 Task: Find connections with filter location Varaždin with filter topic #staysafewith filter profile language English with filter current company Dr. Reddy's Laboratories with filter school Dr.N.G.P. Arts and Science College with filter industry Wholesale Drugs and Sundries with filter service category Financial Accounting with filter keywords title File Clerk
Action: Mouse moved to (518, 61)
Screenshot: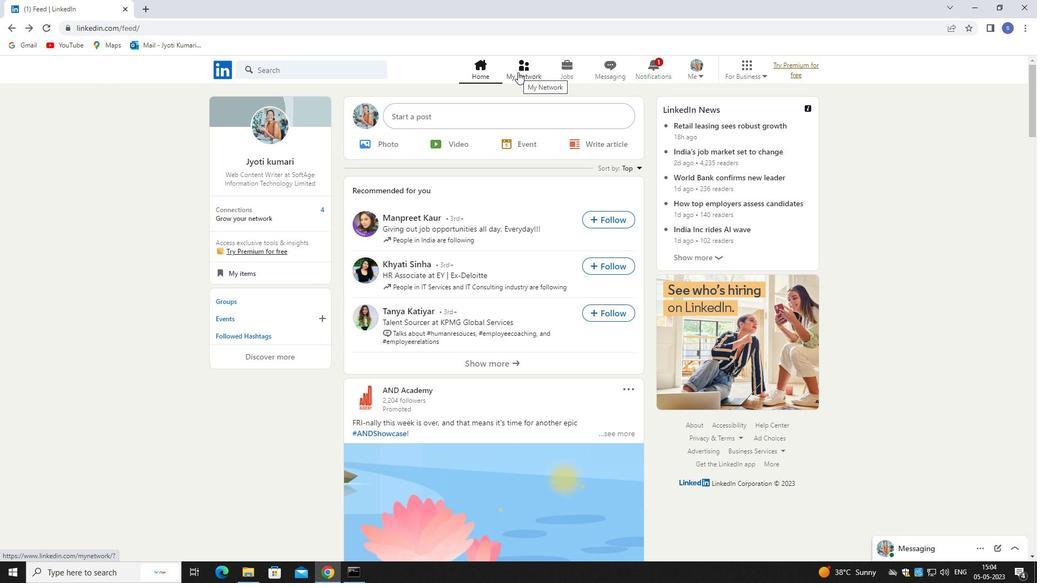 
Action: Mouse pressed left at (518, 61)
Screenshot: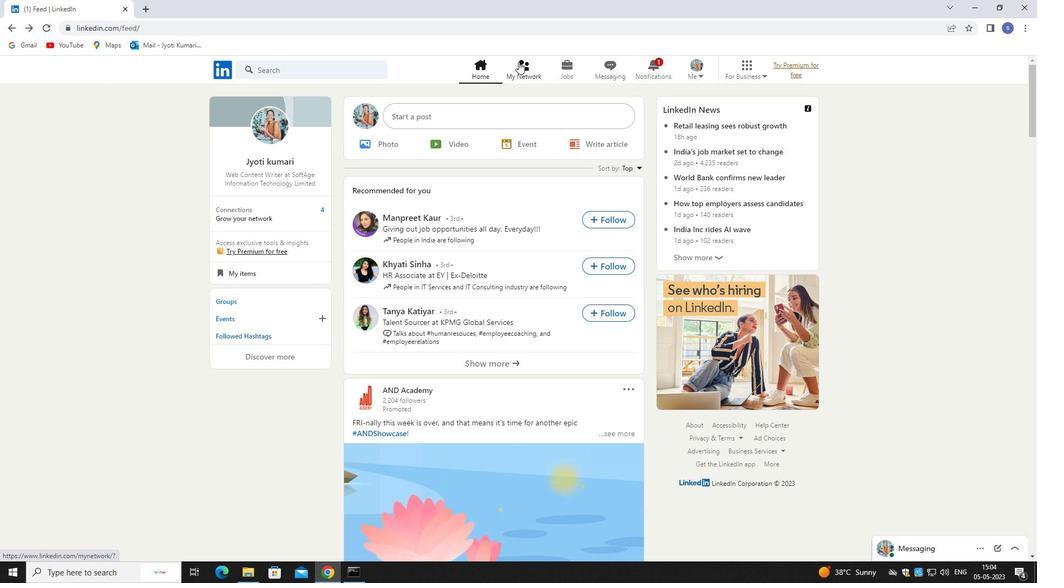 
Action: Mouse pressed left at (518, 61)
Screenshot: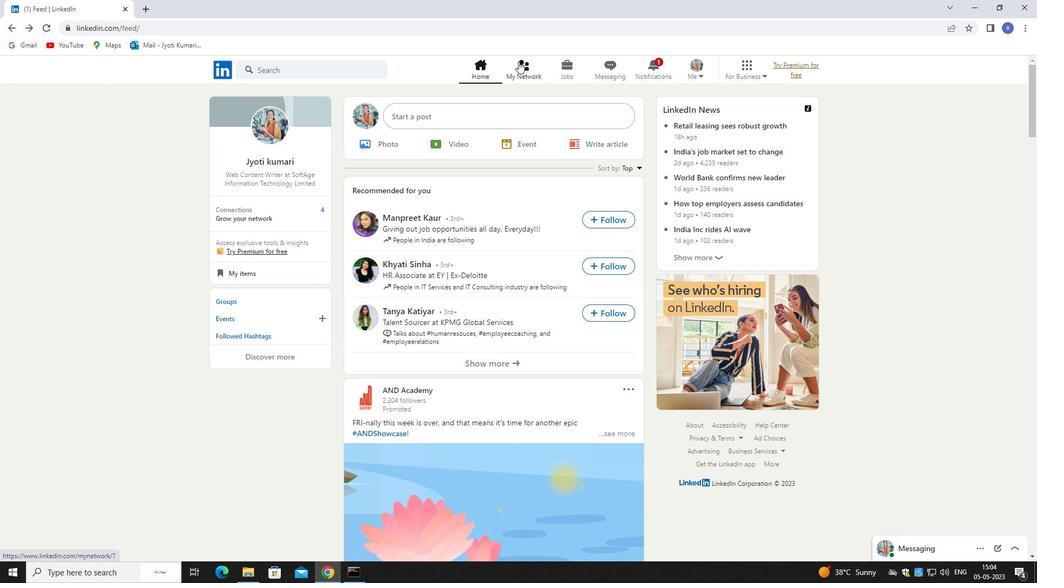 
Action: Mouse moved to (331, 128)
Screenshot: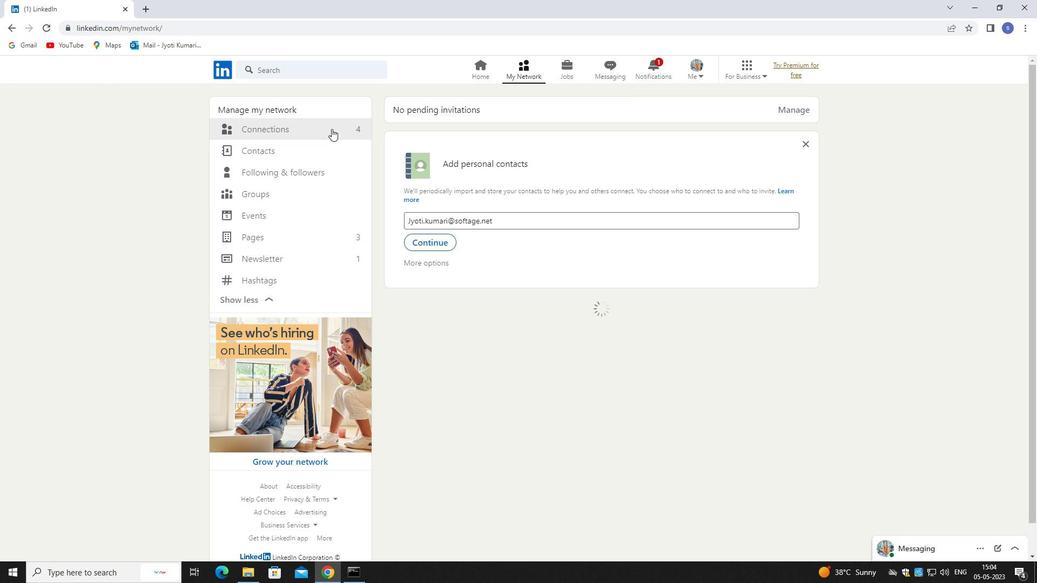 
Action: Mouse pressed left at (331, 128)
Screenshot: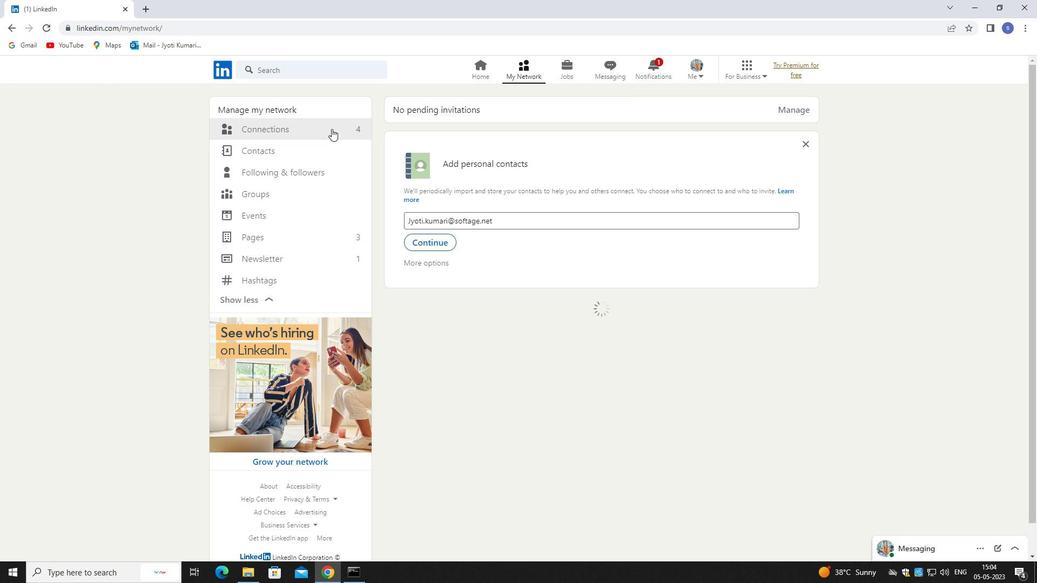 
Action: Mouse moved to (332, 128)
Screenshot: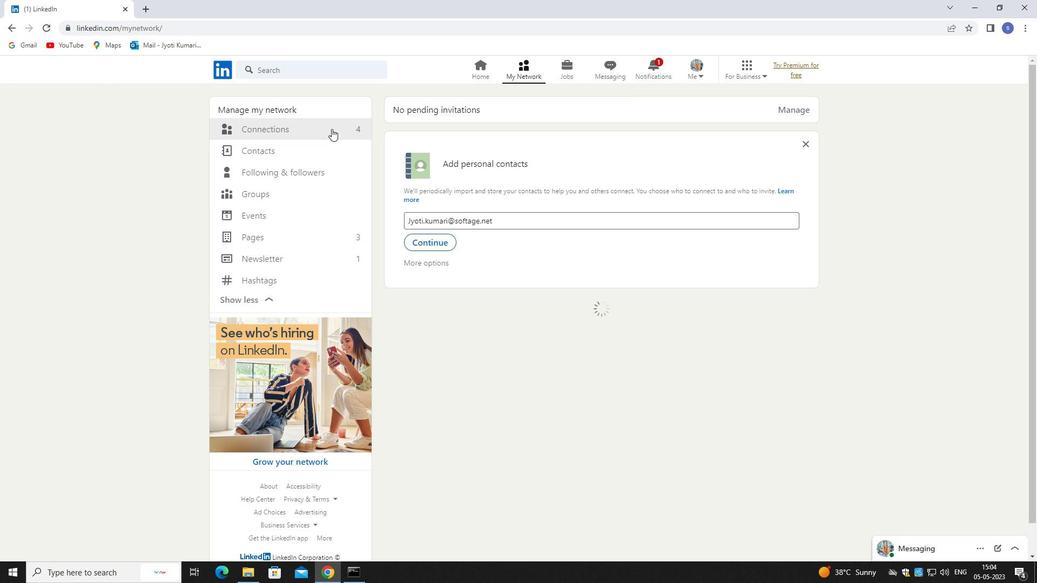 
Action: Mouse pressed left at (332, 128)
Screenshot: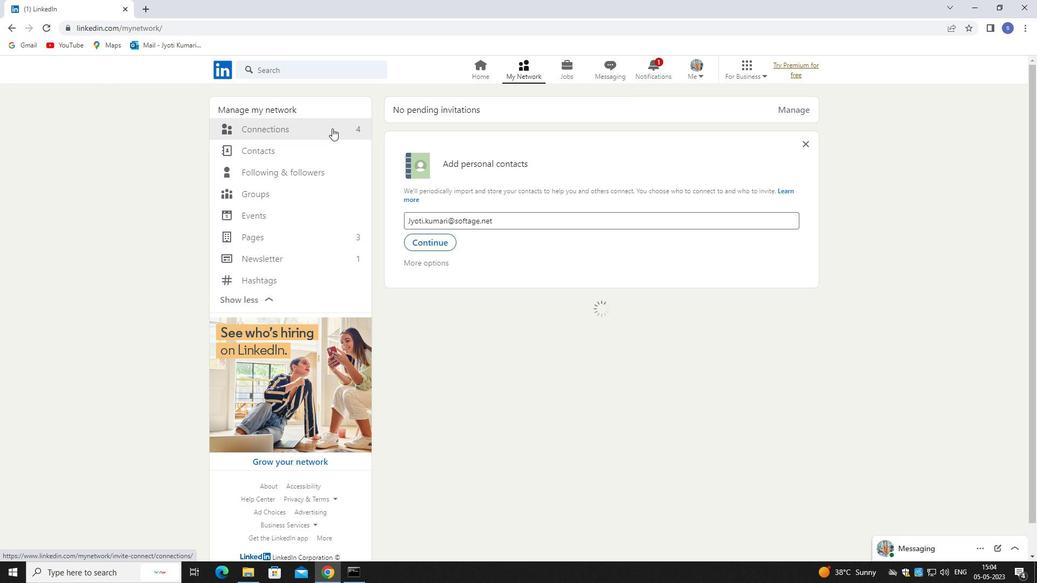 
Action: Mouse moved to (581, 125)
Screenshot: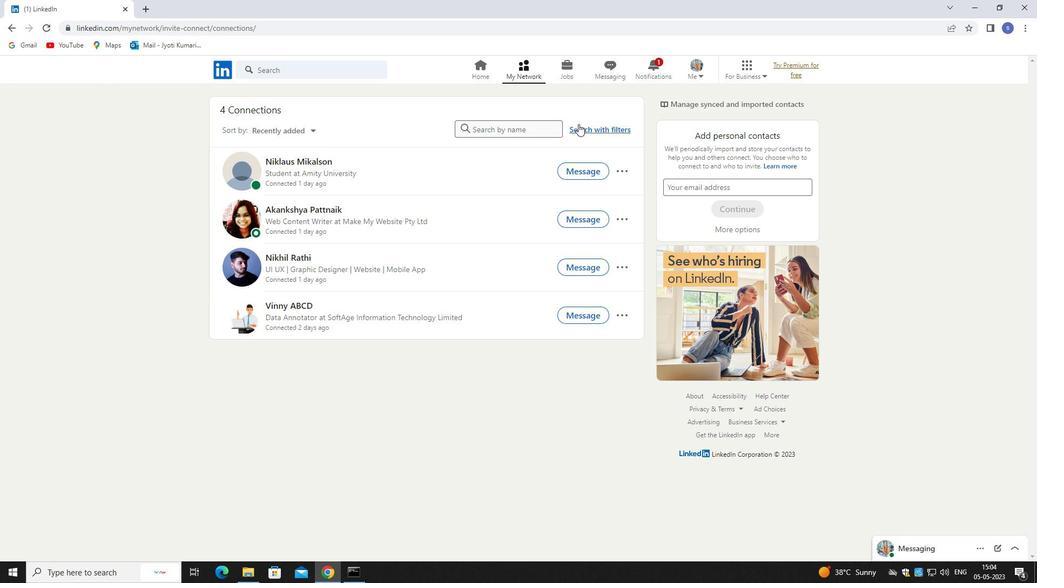 
Action: Mouse pressed left at (581, 125)
Screenshot: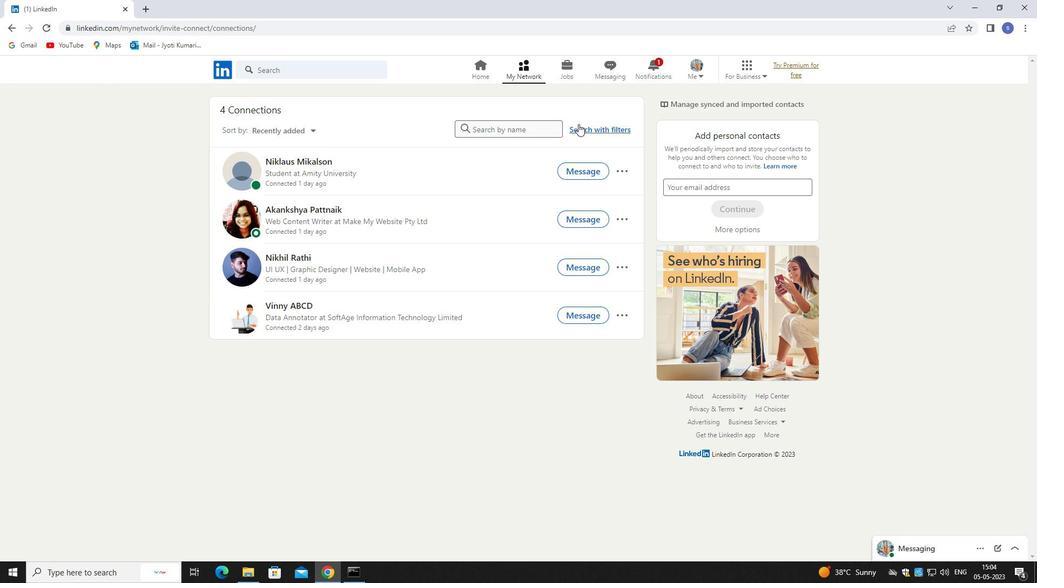 
Action: Mouse moved to (557, 100)
Screenshot: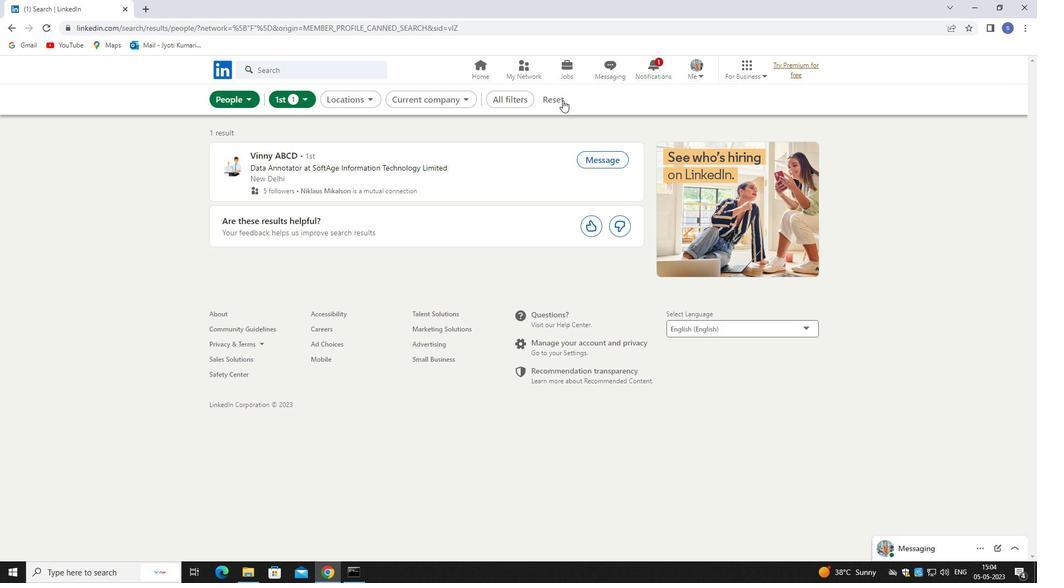 
Action: Mouse pressed left at (557, 100)
Screenshot: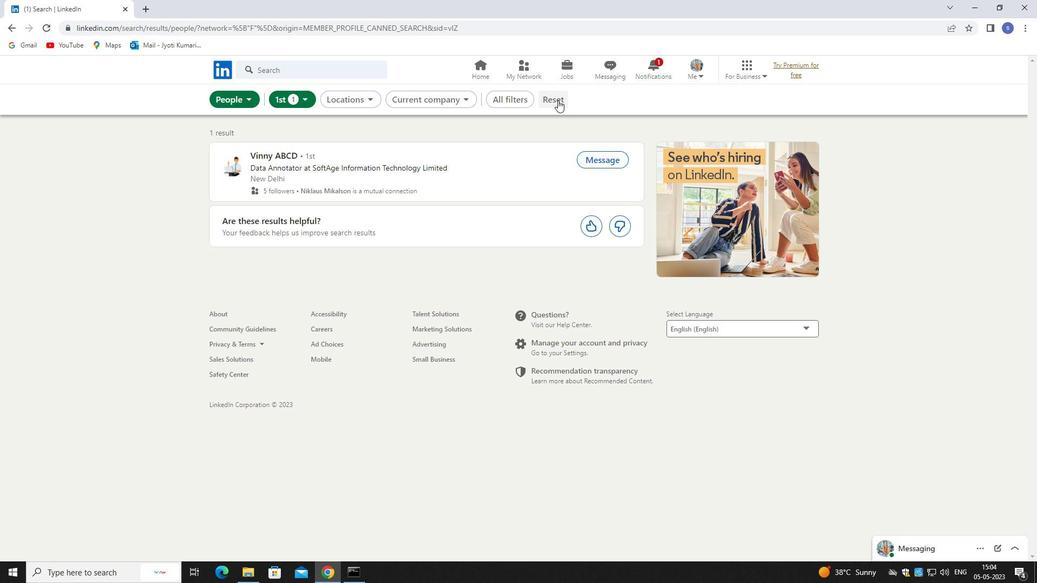 
Action: Mouse moved to (517, 99)
Screenshot: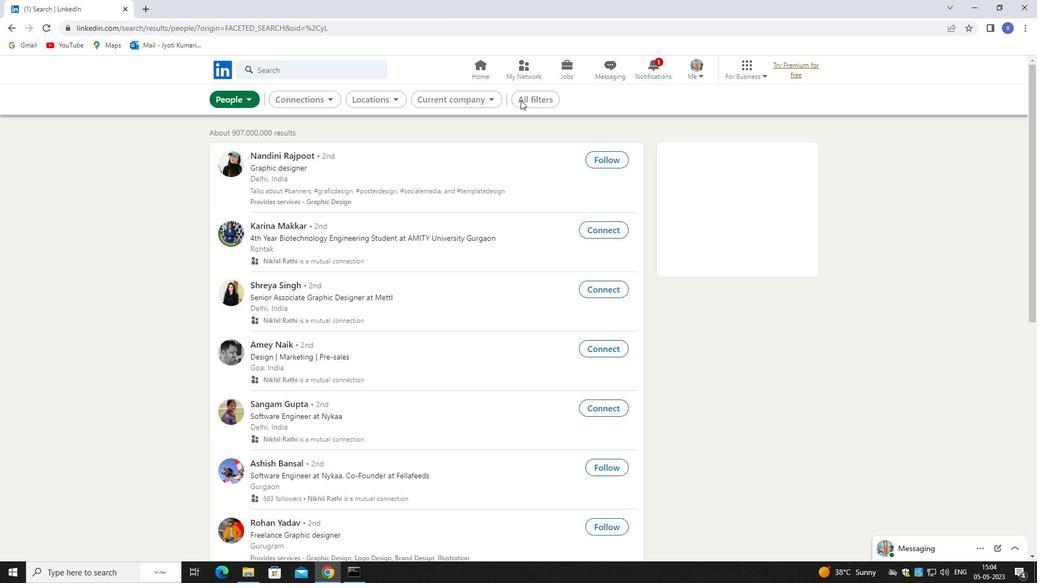 
Action: Mouse pressed left at (517, 99)
Screenshot: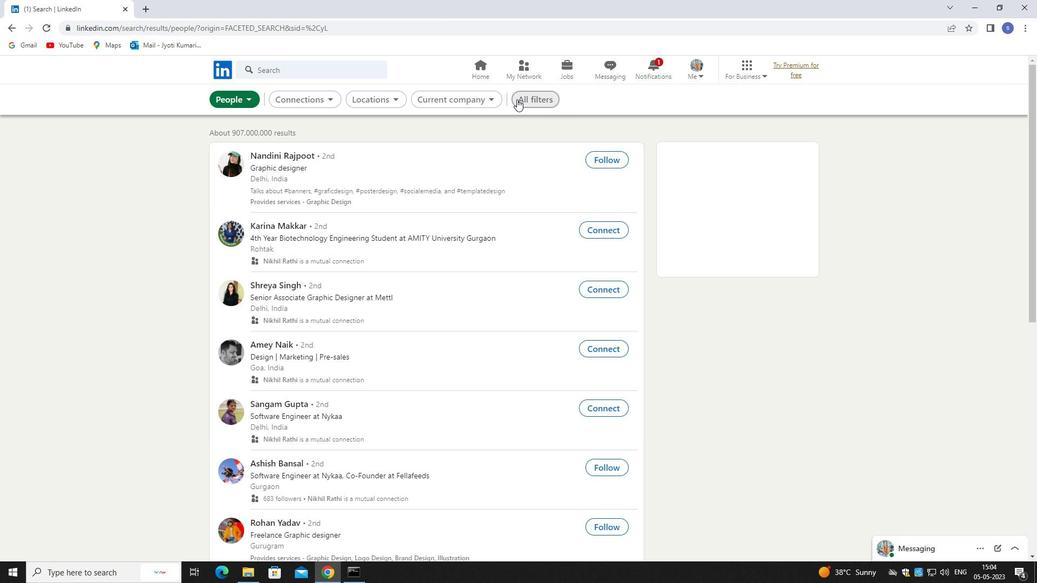 
Action: Mouse moved to (910, 427)
Screenshot: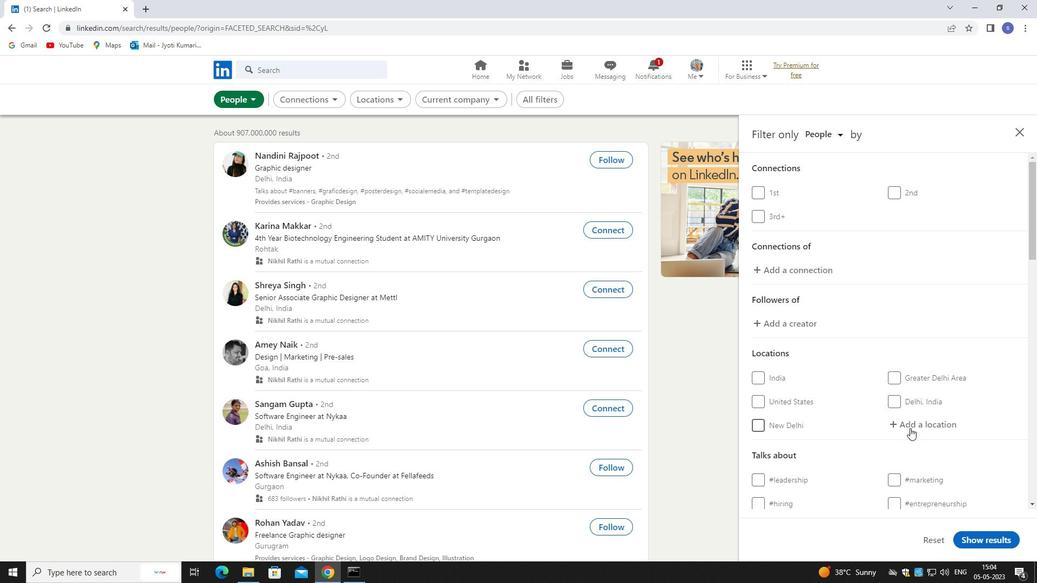 
Action: Mouse pressed left at (910, 427)
Screenshot: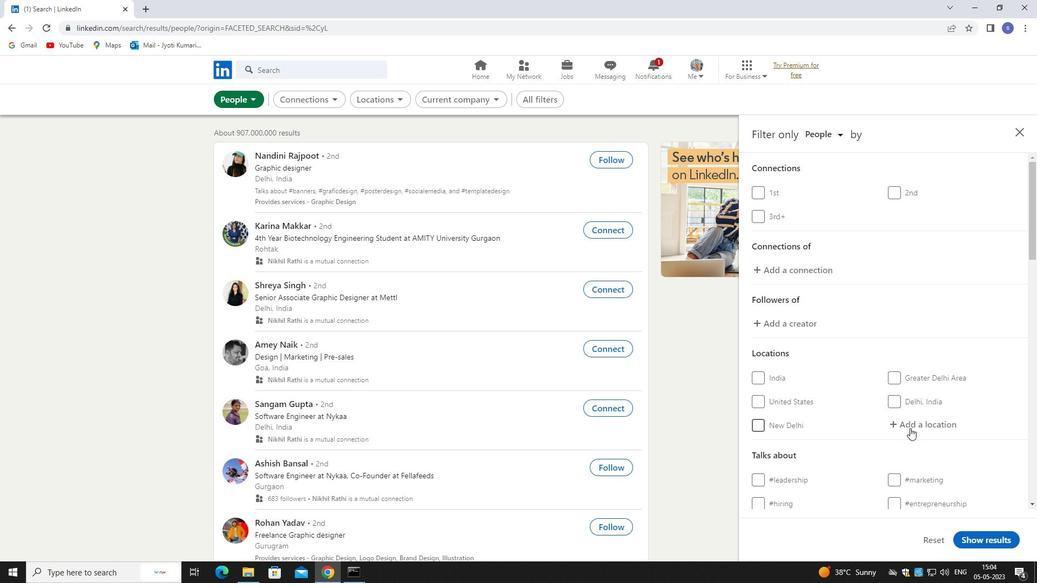 
Action: Mouse moved to (919, 429)
Screenshot: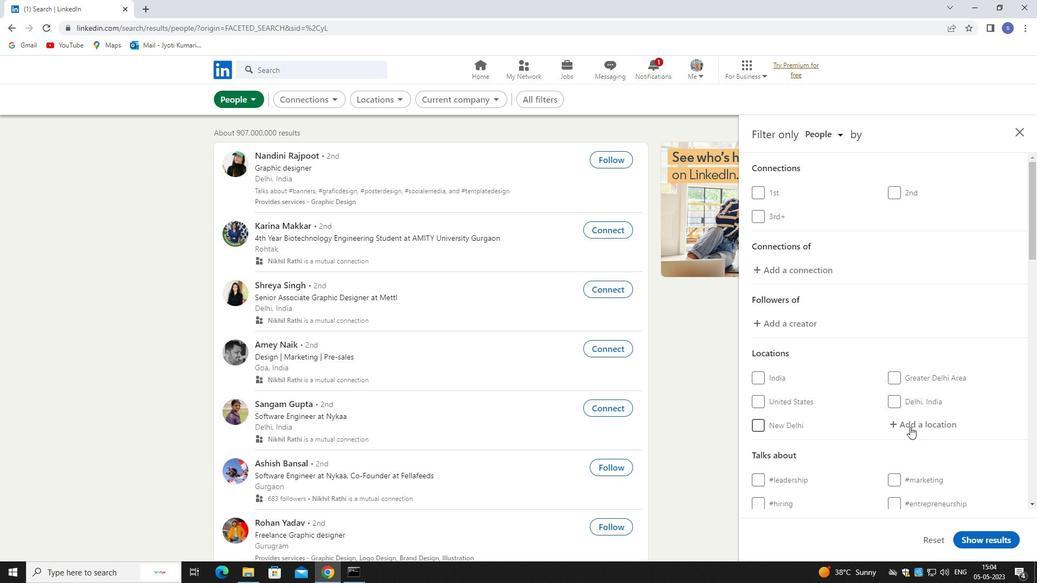 
Action: Key pressed varazdin
Screenshot: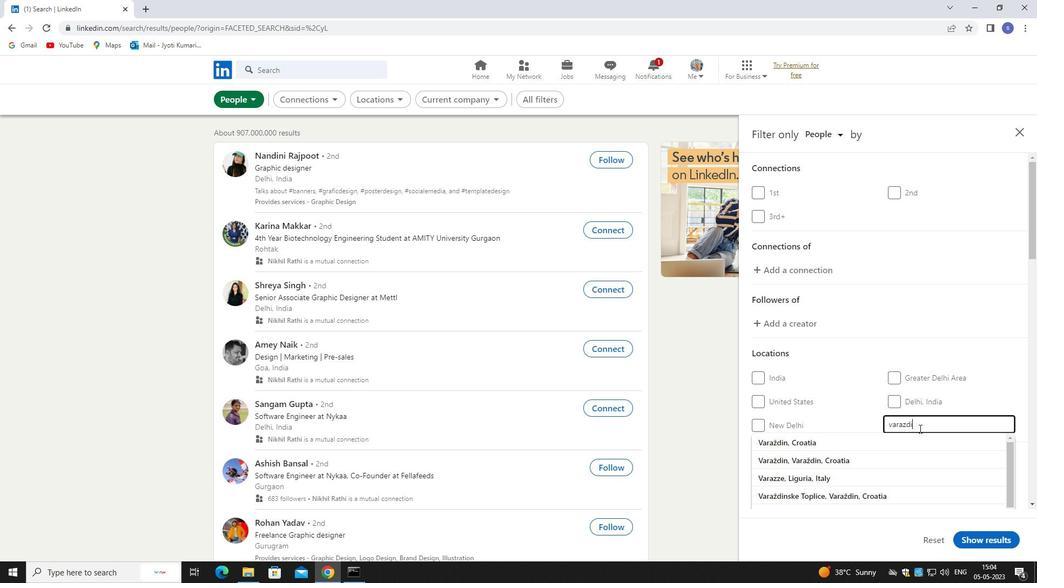 
Action: Mouse moved to (929, 436)
Screenshot: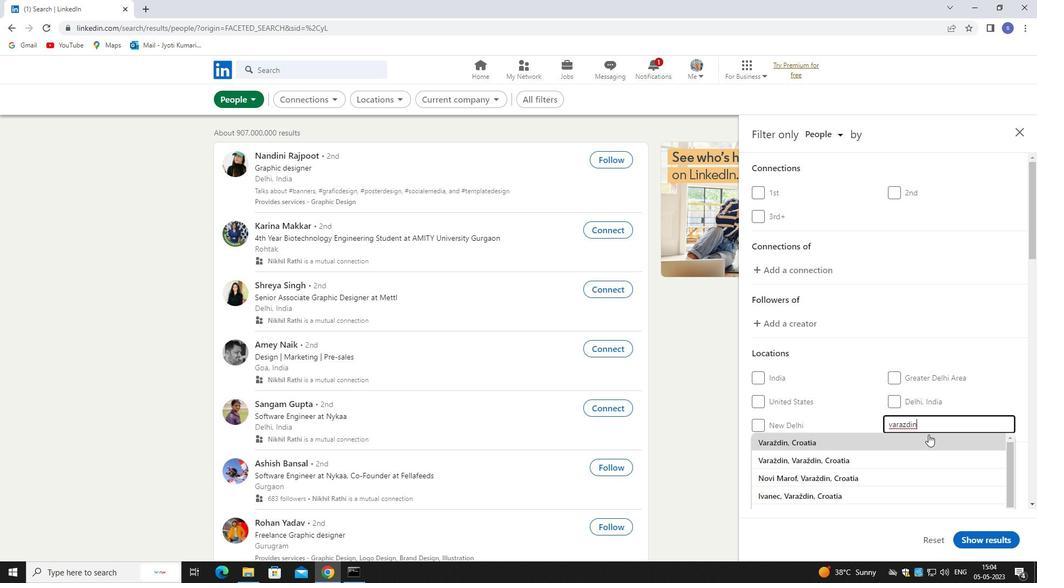 
Action: Mouse pressed left at (929, 436)
Screenshot: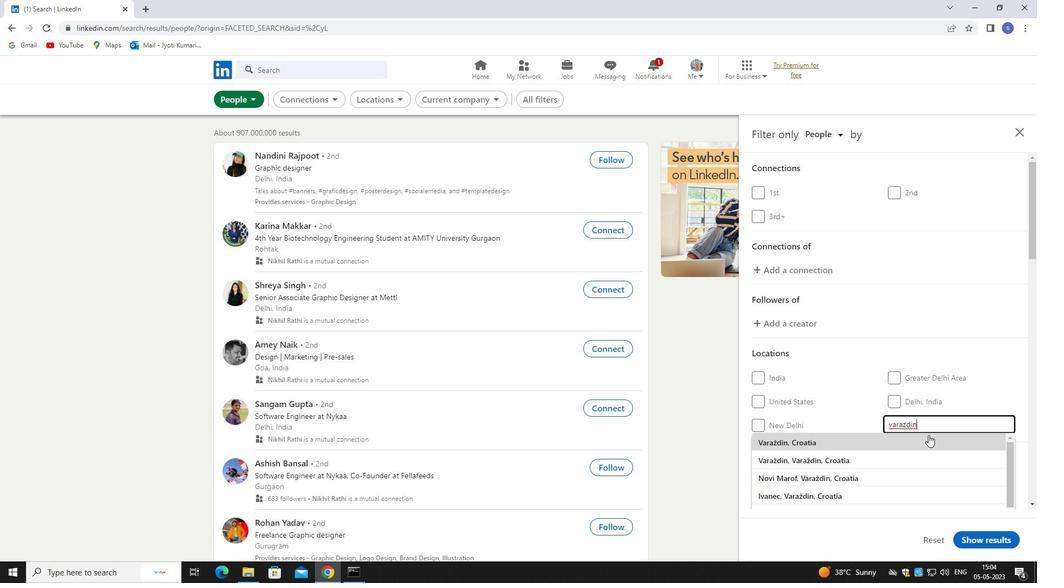 
Action: Mouse moved to (931, 437)
Screenshot: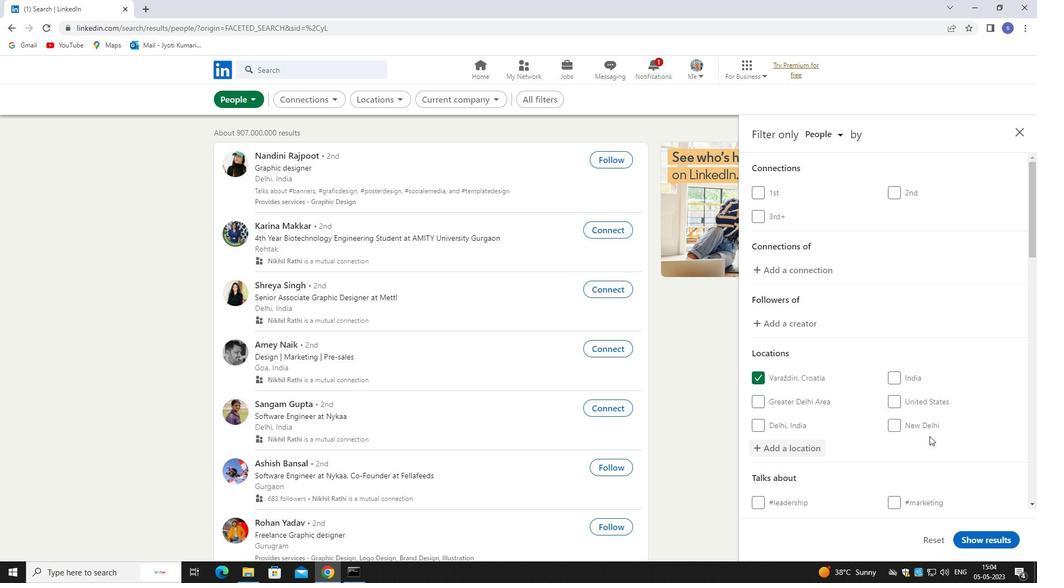
Action: Mouse scrolled (931, 437) with delta (0, 0)
Screenshot: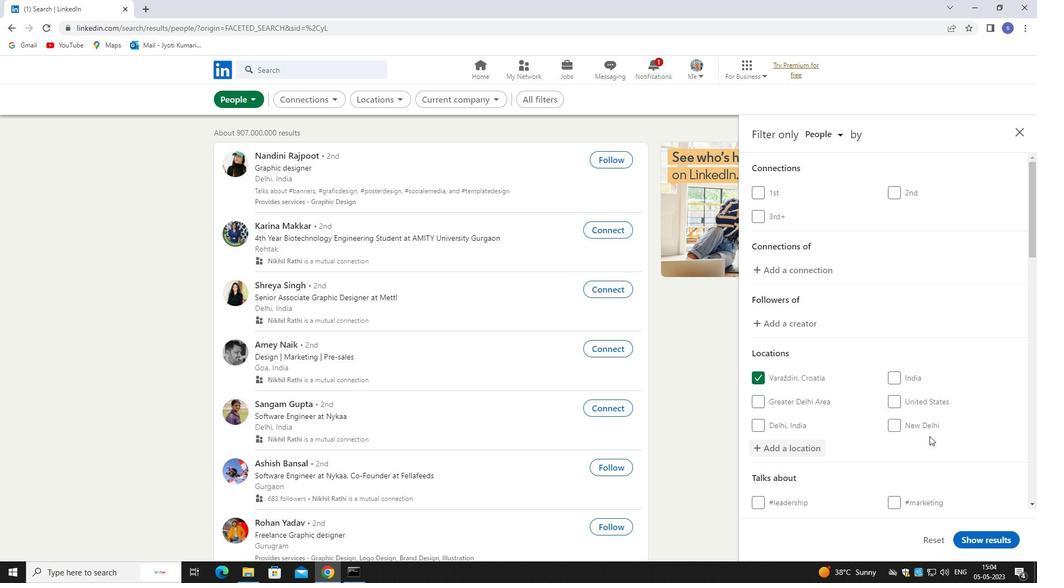 
Action: Mouse moved to (932, 437)
Screenshot: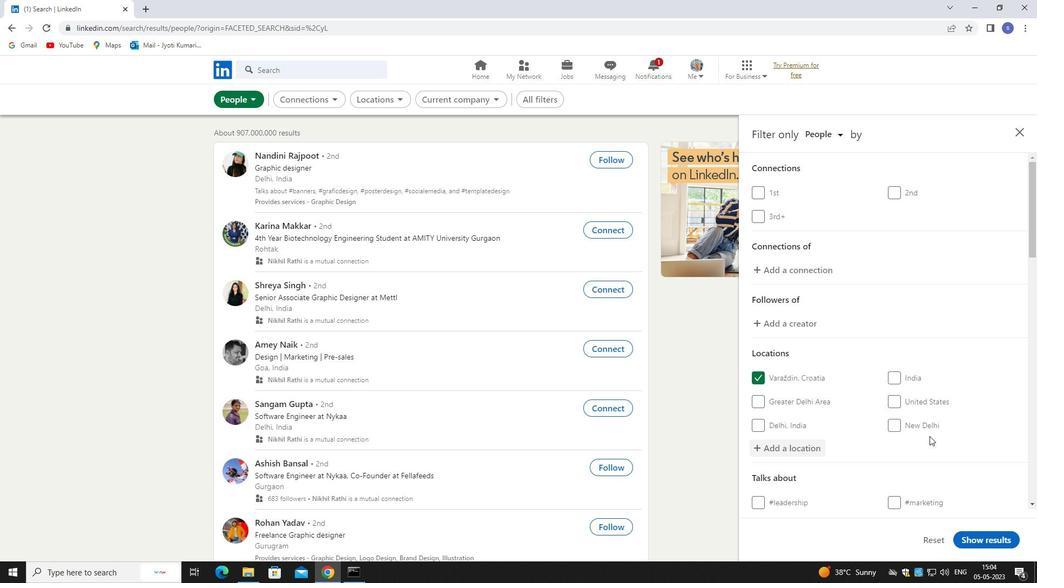 
Action: Mouse scrolled (932, 437) with delta (0, 0)
Screenshot: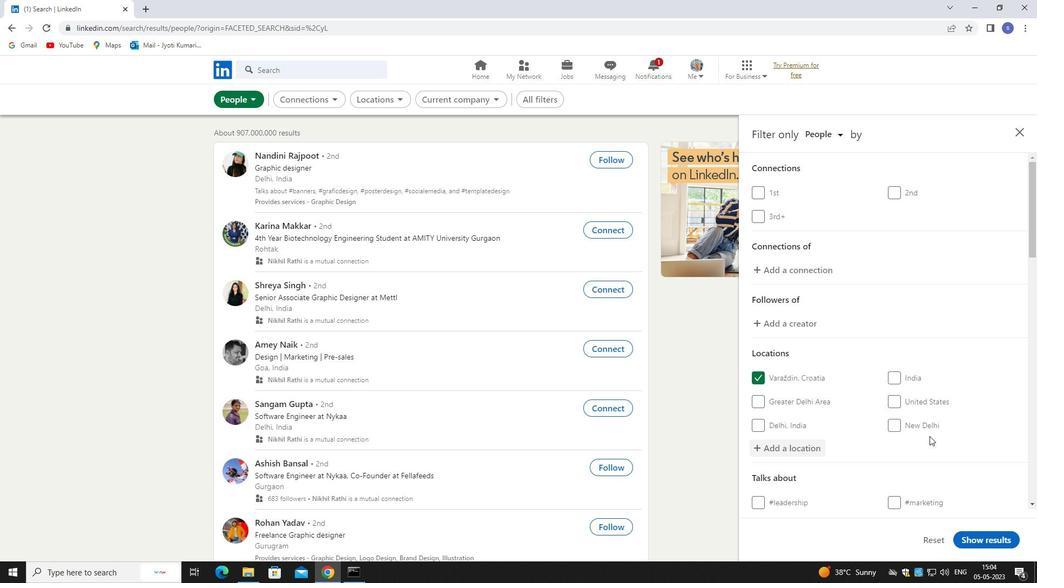 
Action: Mouse moved to (932, 438)
Screenshot: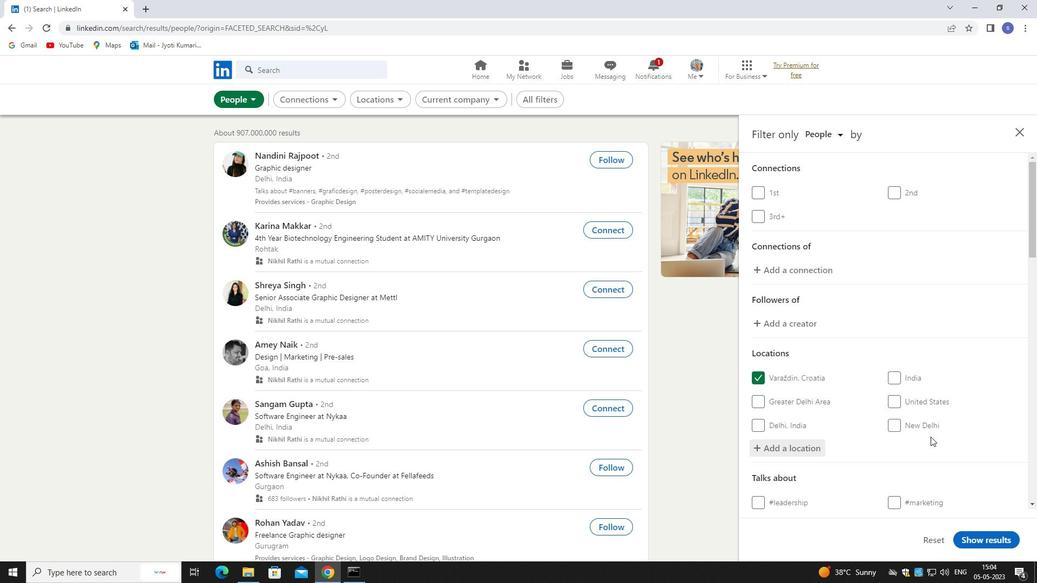 
Action: Mouse scrolled (932, 437) with delta (0, 0)
Screenshot: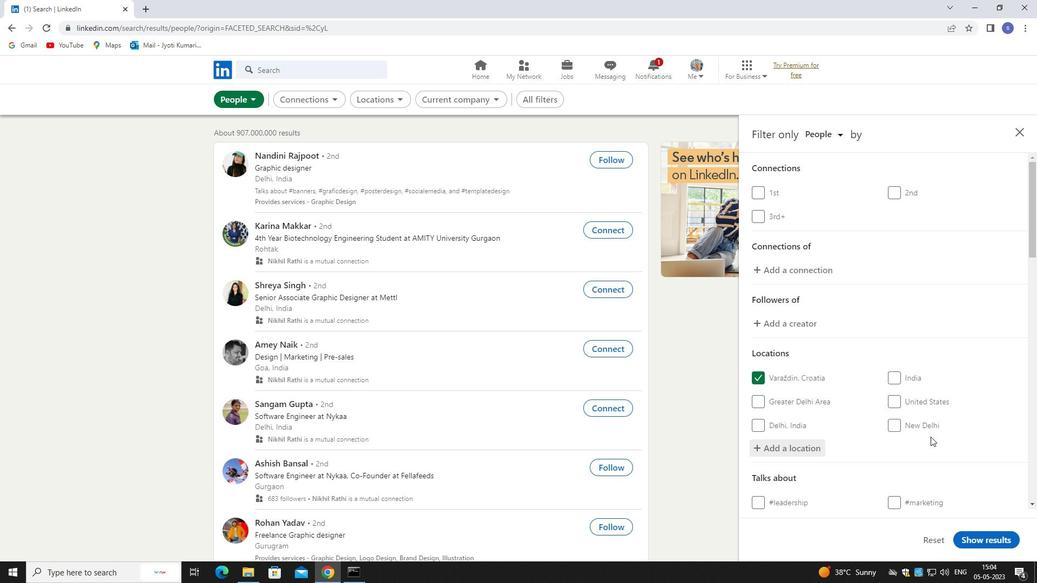 
Action: Mouse scrolled (932, 437) with delta (0, 0)
Screenshot: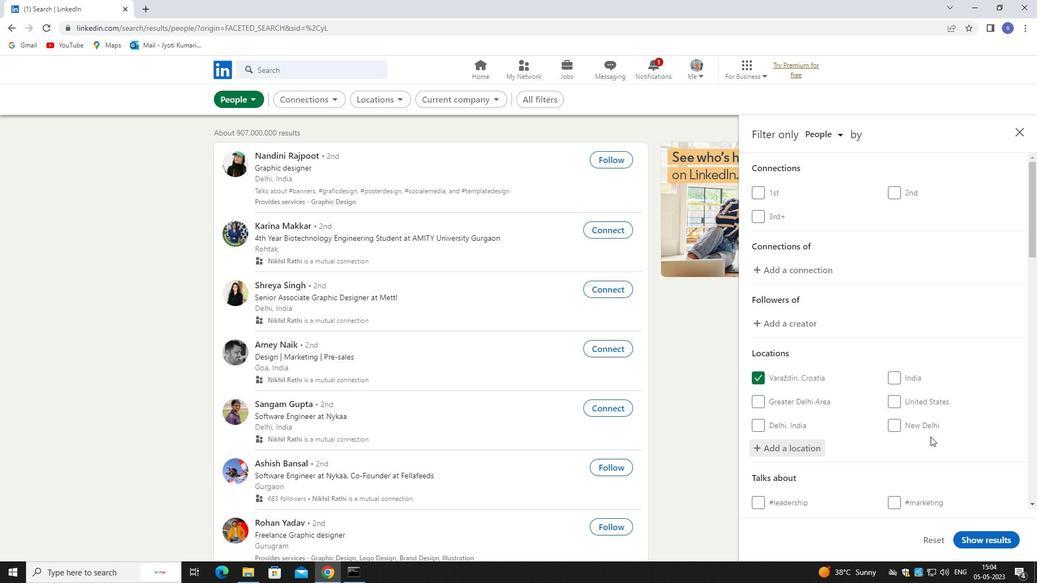 
Action: Mouse scrolled (932, 437) with delta (0, 0)
Screenshot: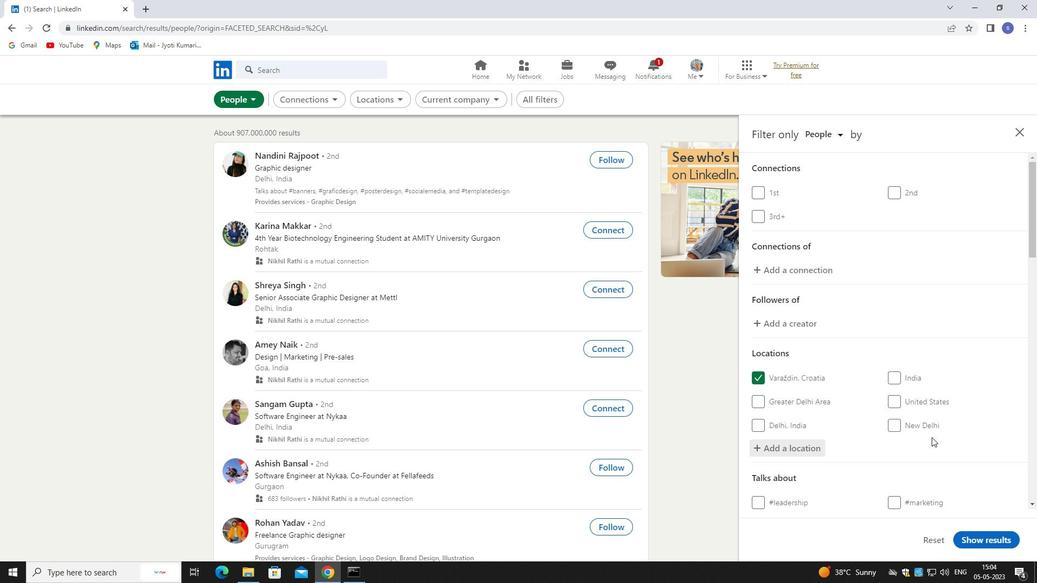 
Action: Mouse moved to (938, 280)
Screenshot: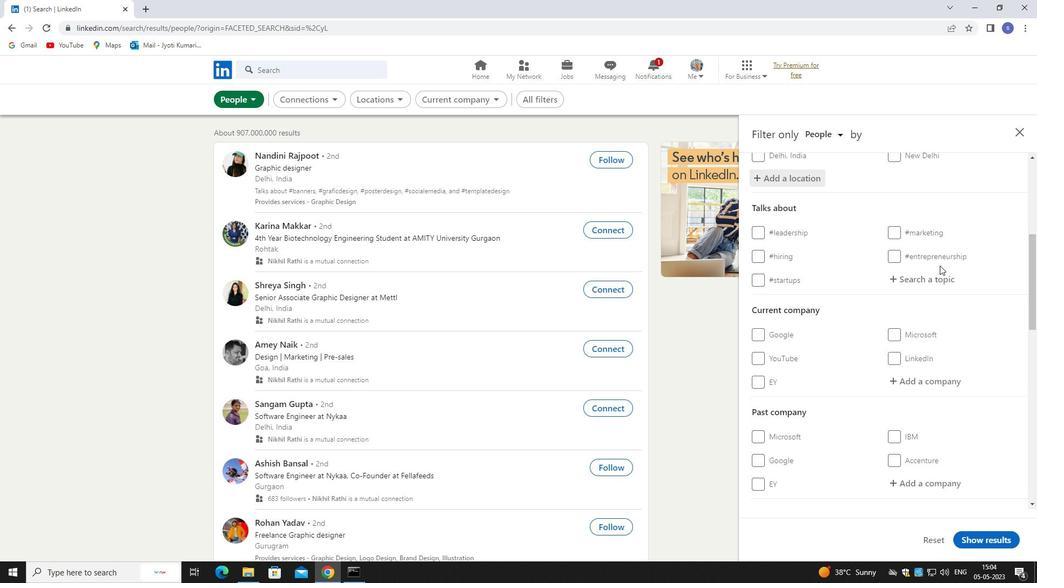 
Action: Mouse pressed left at (938, 280)
Screenshot: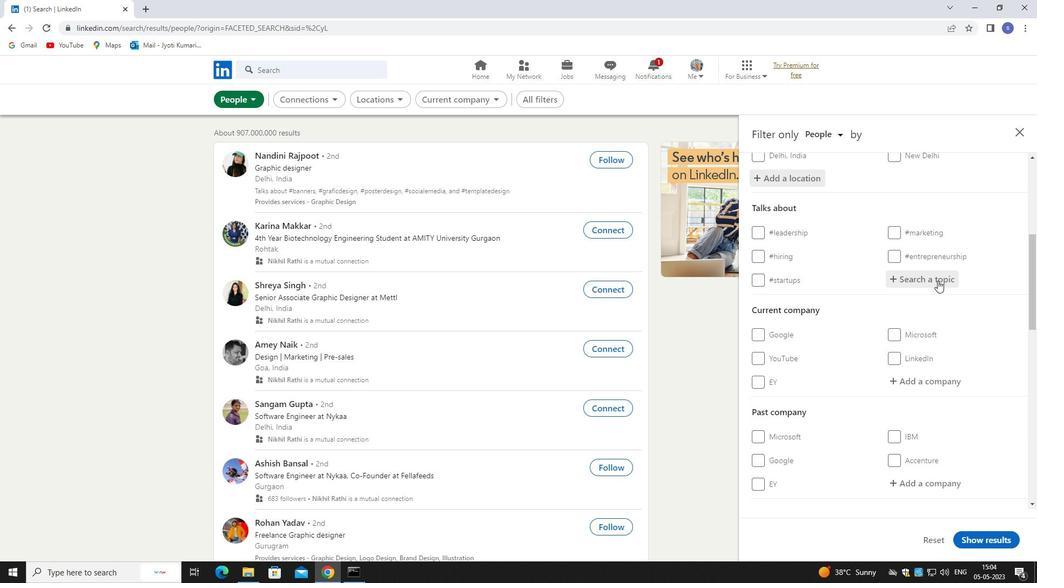 
Action: Key pressed stayesa
Screenshot: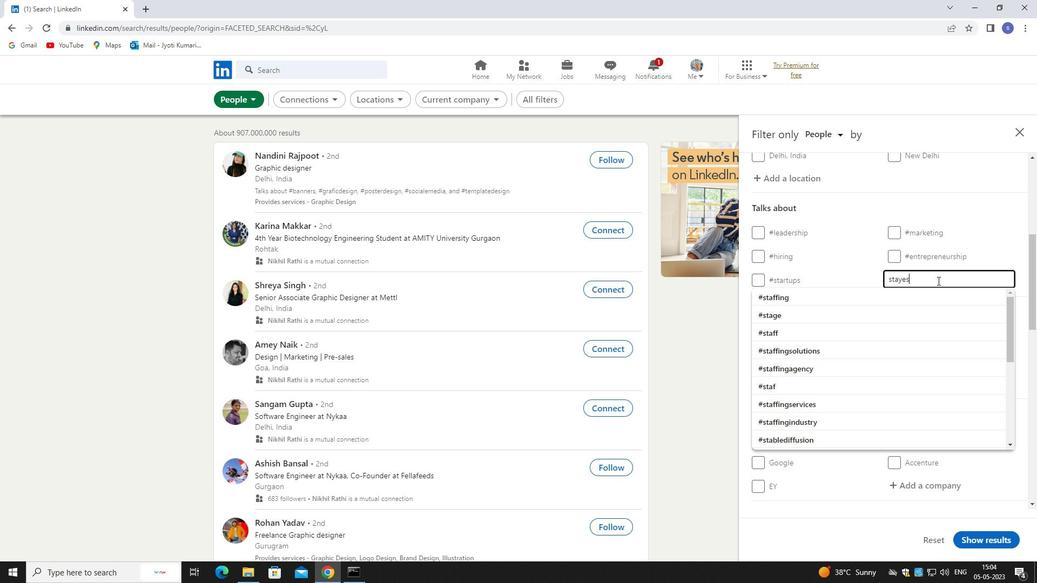 
Action: Mouse moved to (934, 280)
Screenshot: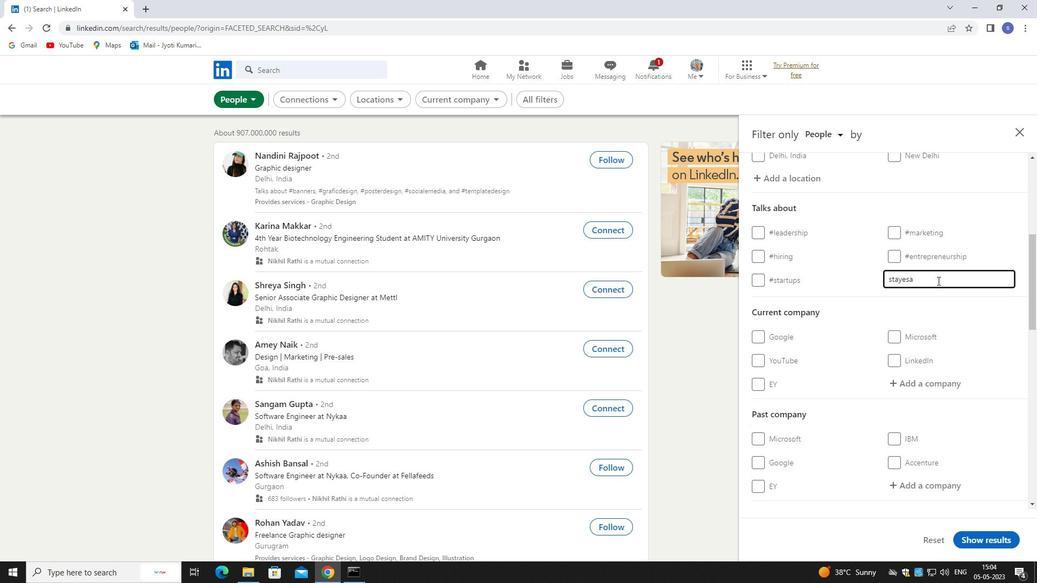 
Action: Key pressed f
Screenshot: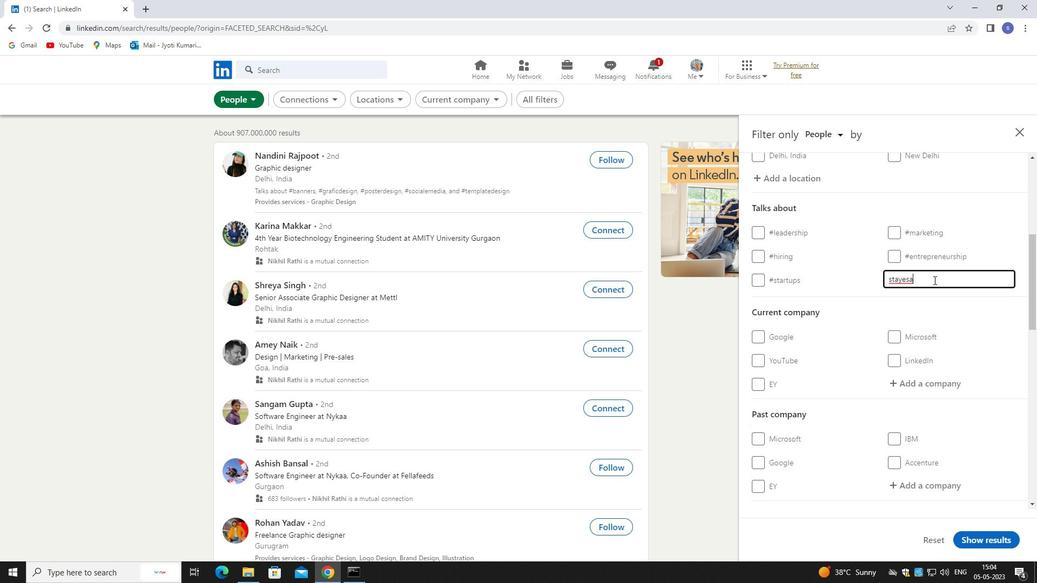 
Action: Mouse moved to (934, 280)
Screenshot: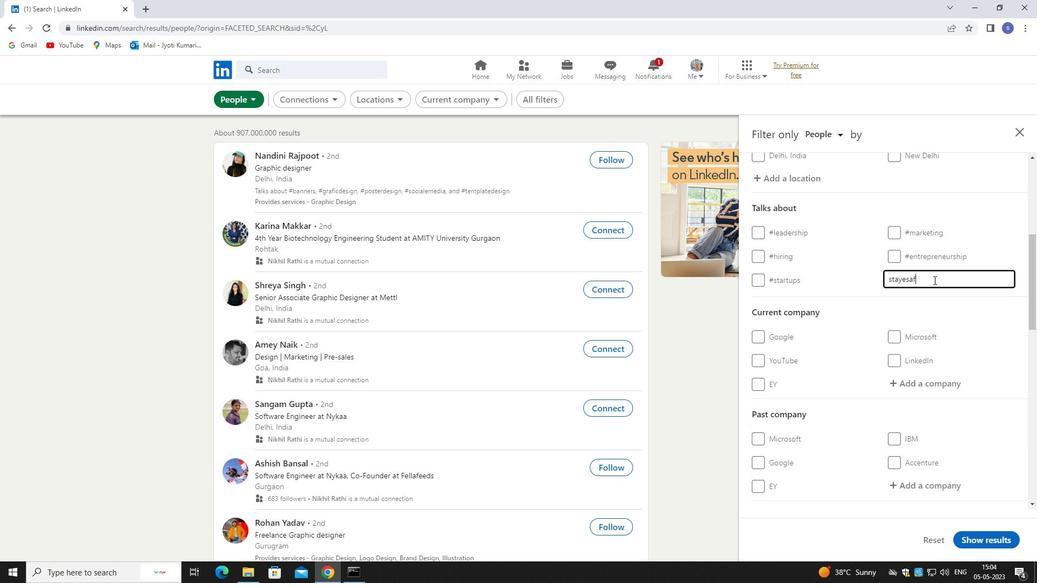 
Action: Key pressed e
Screenshot: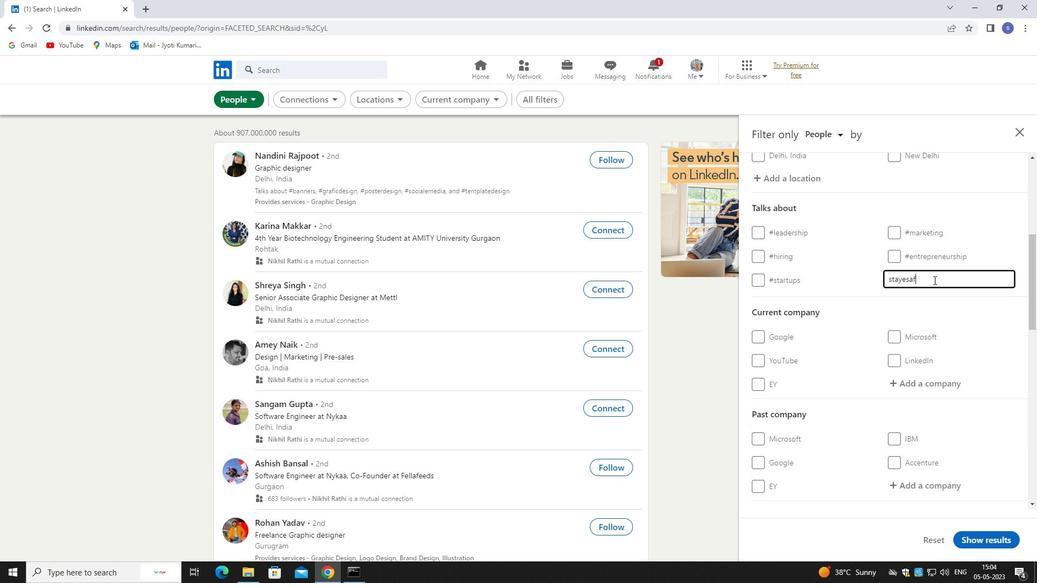 
Action: Mouse moved to (942, 284)
Screenshot: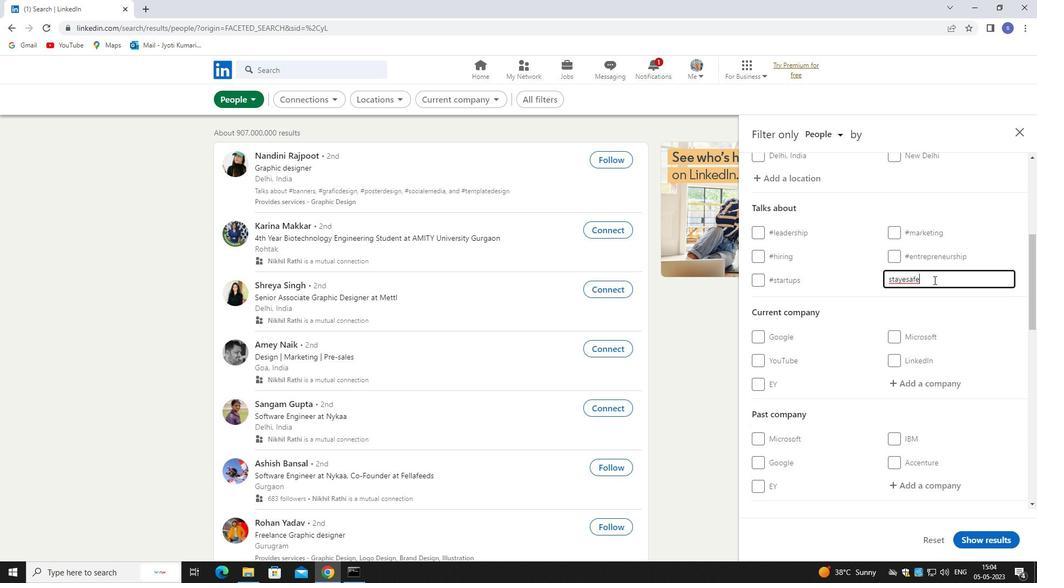 
Action: Mouse scrolled (942, 284) with delta (0, 0)
Screenshot: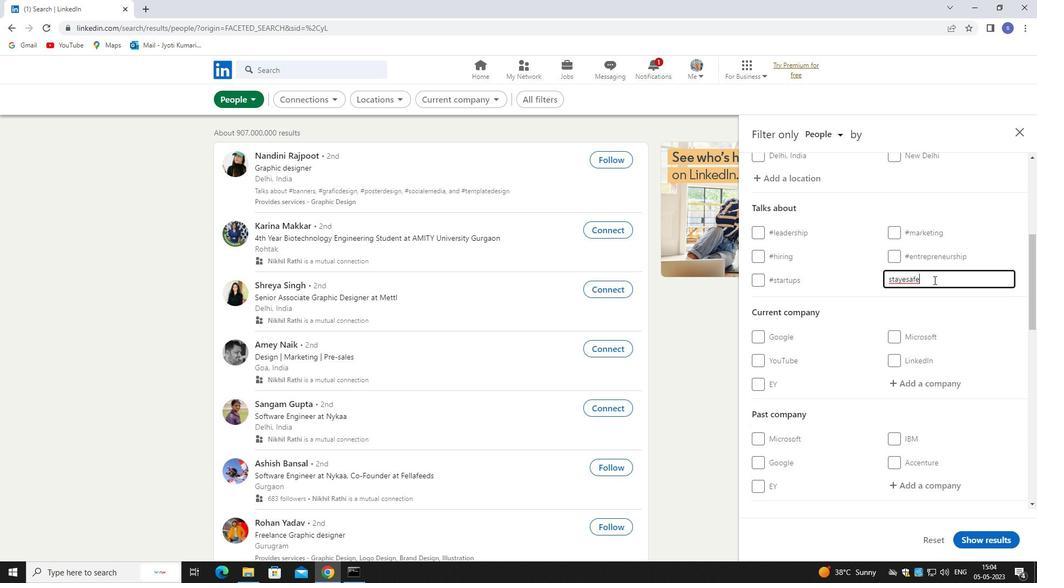 
Action: Mouse moved to (943, 286)
Screenshot: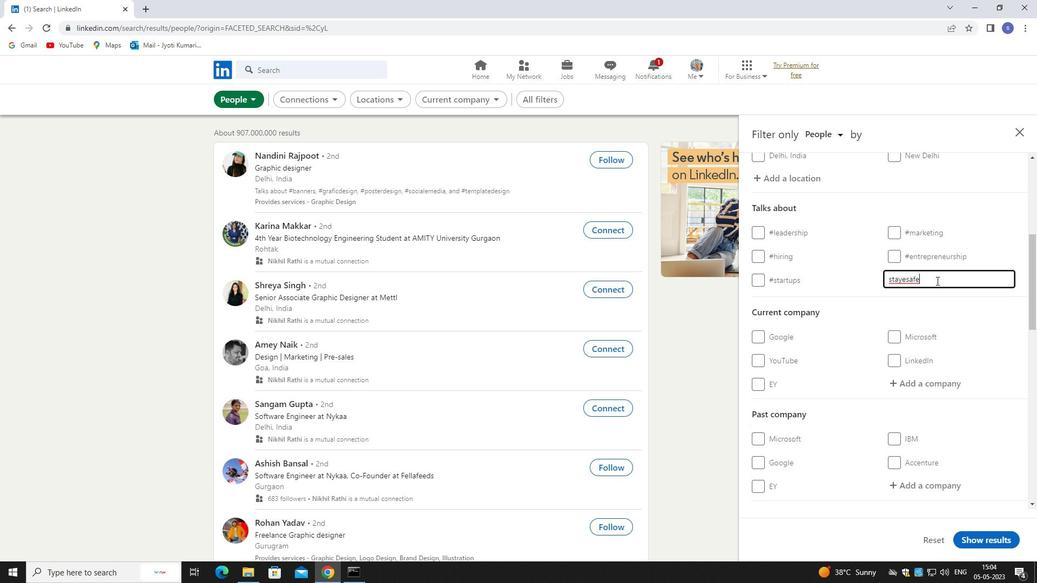
Action: Mouse scrolled (943, 285) with delta (0, 0)
Screenshot: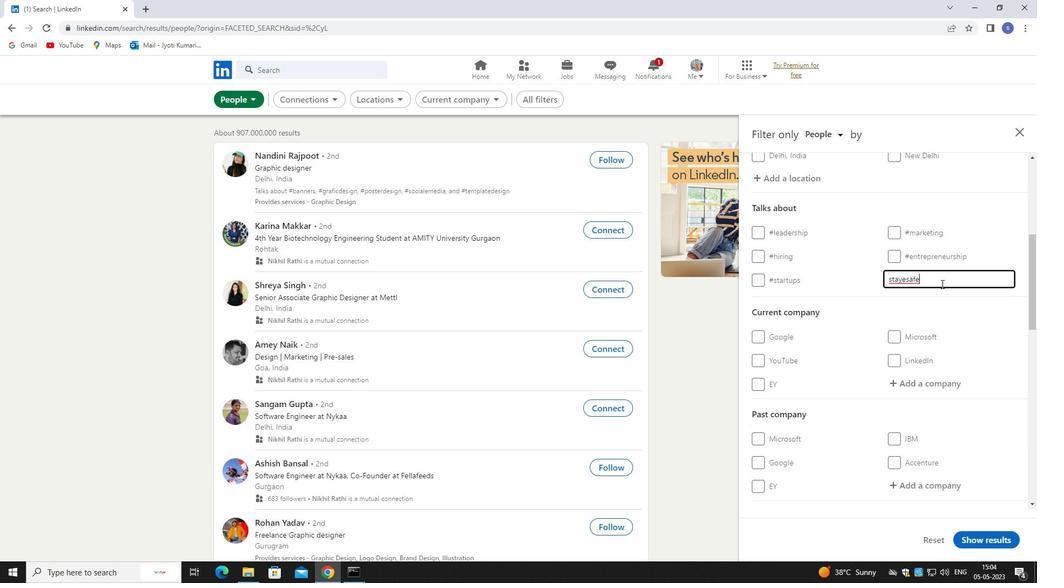 
Action: Mouse scrolled (943, 285) with delta (0, 0)
Screenshot: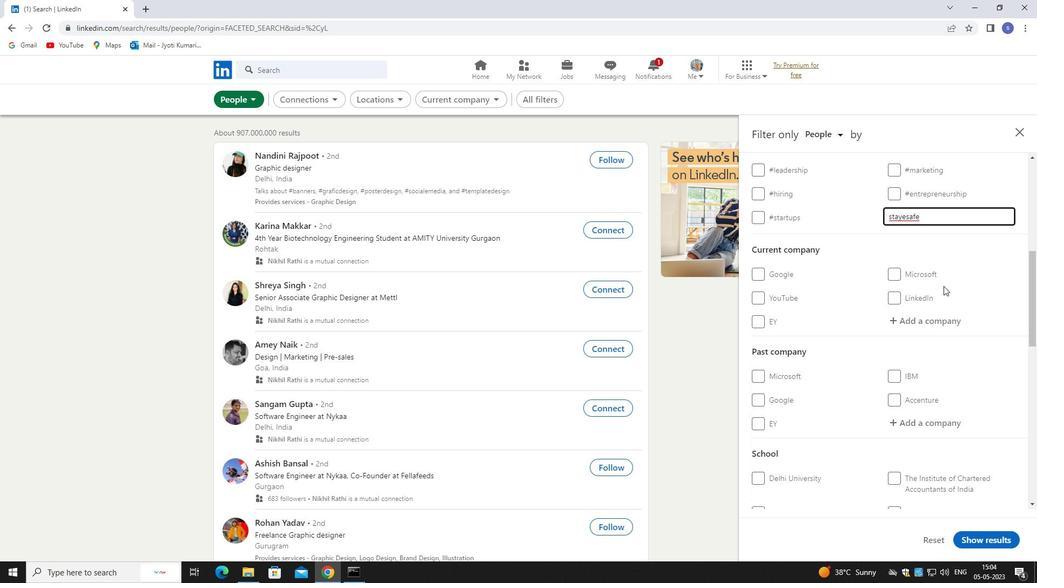 
Action: Mouse moved to (944, 286)
Screenshot: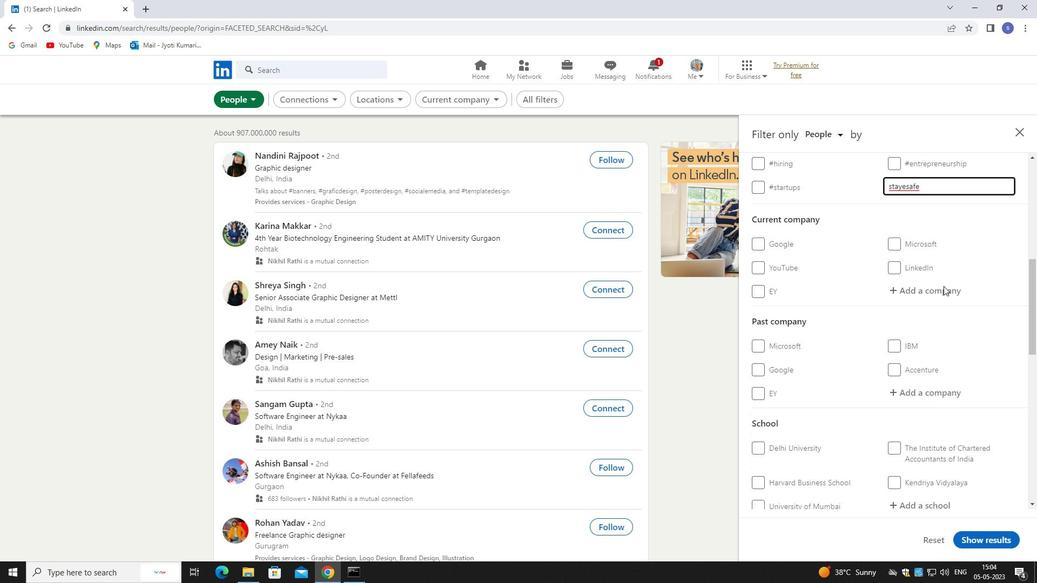 
Action: Mouse scrolled (944, 286) with delta (0, 0)
Screenshot: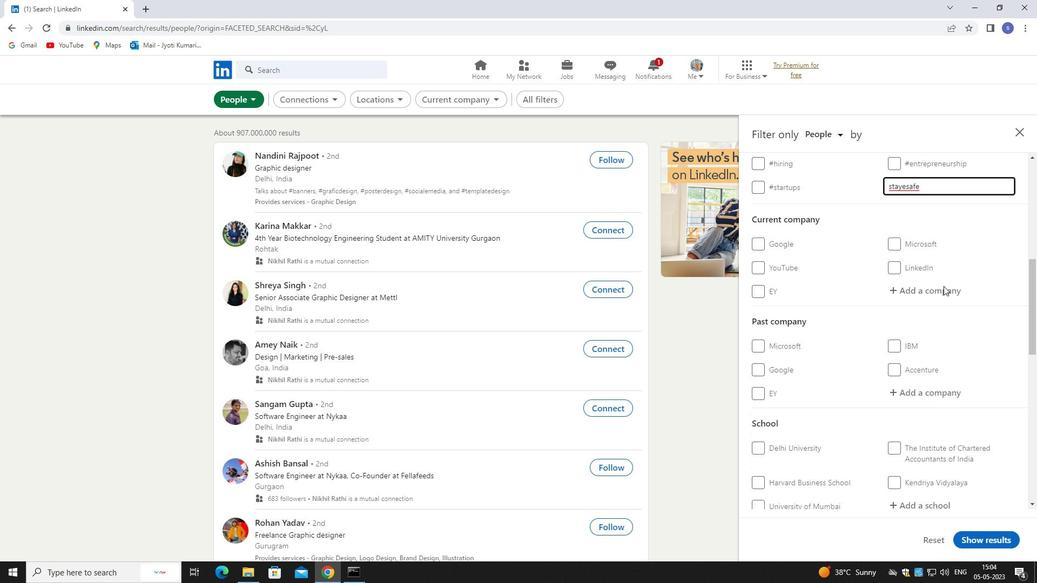 
Action: Mouse moved to (947, 165)
Screenshot: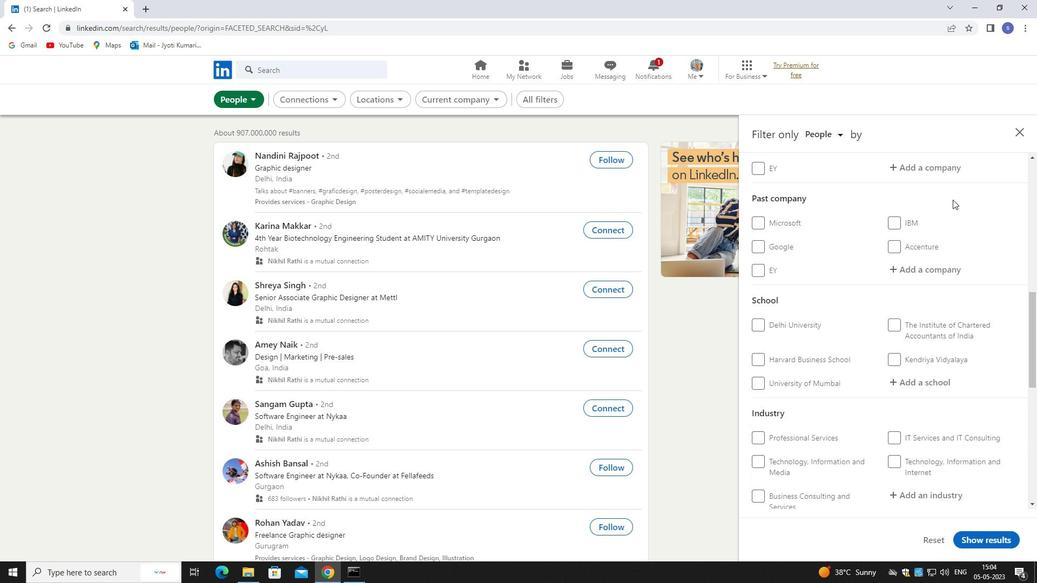 
Action: Mouse pressed left at (947, 165)
Screenshot: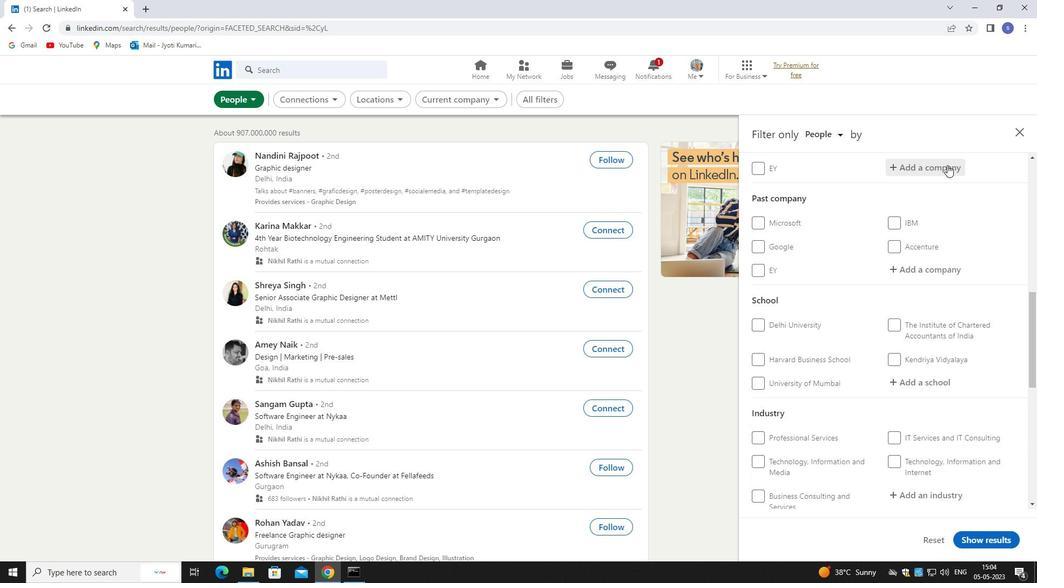 
Action: Key pressed dr.<Key.space>reddy
Screenshot: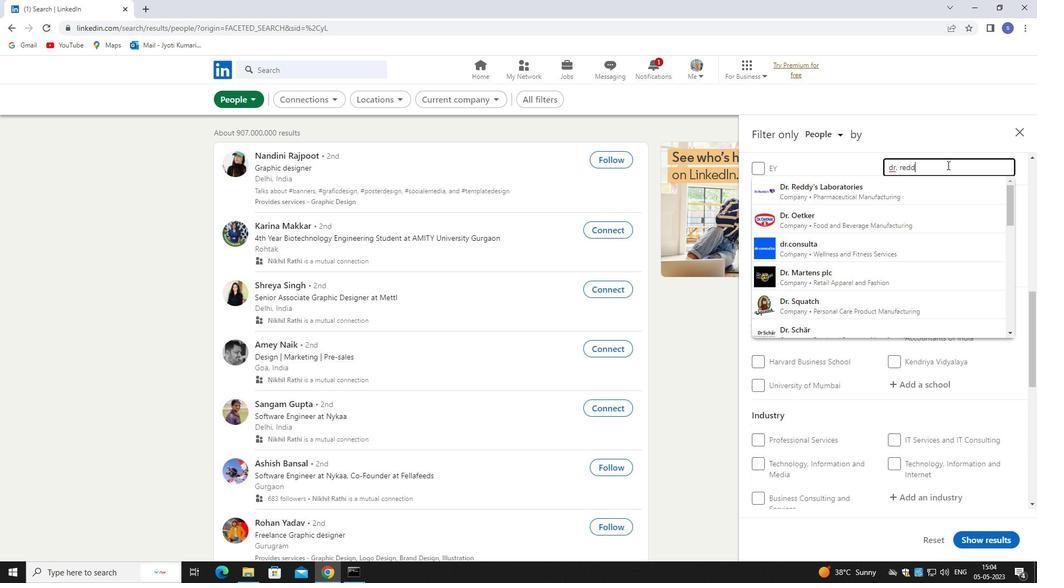 
Action: Mouse moved to (945, 177)
Screenshot: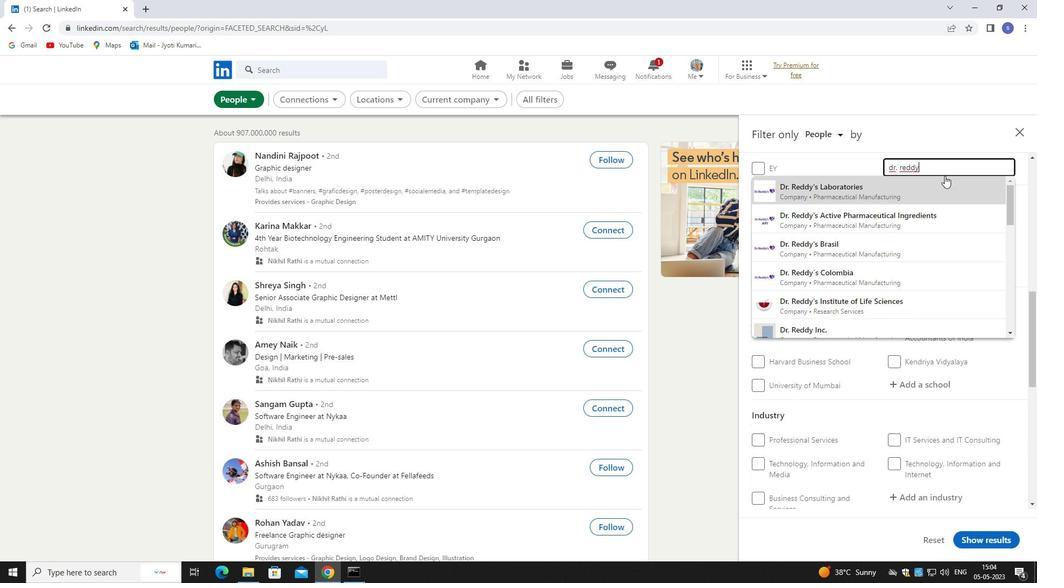 
Action: Mouse pressed left at (945, 177)
Screenshot: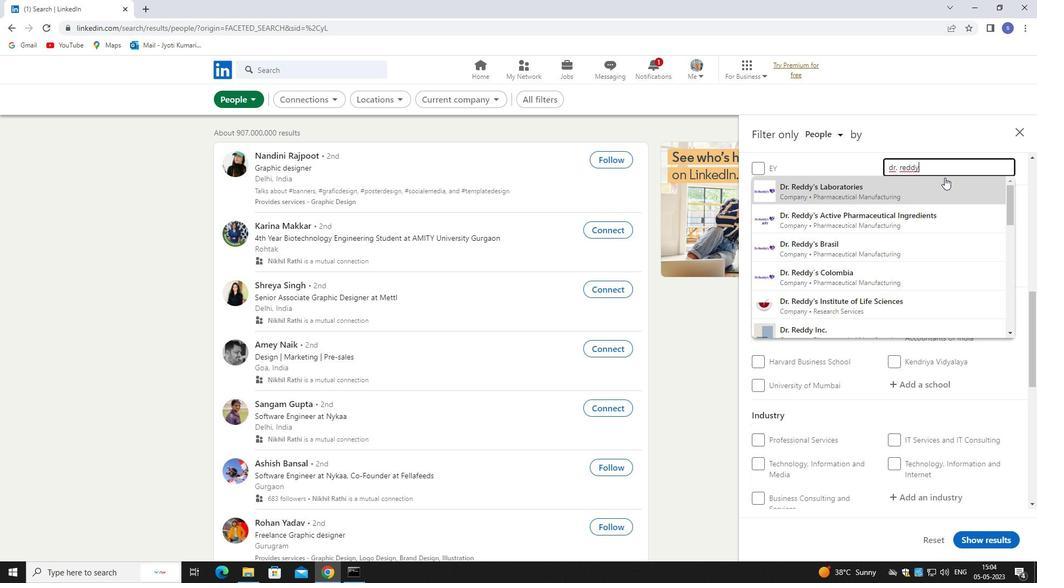 
Action: Mouse moved to (914, 406)
Screenshot: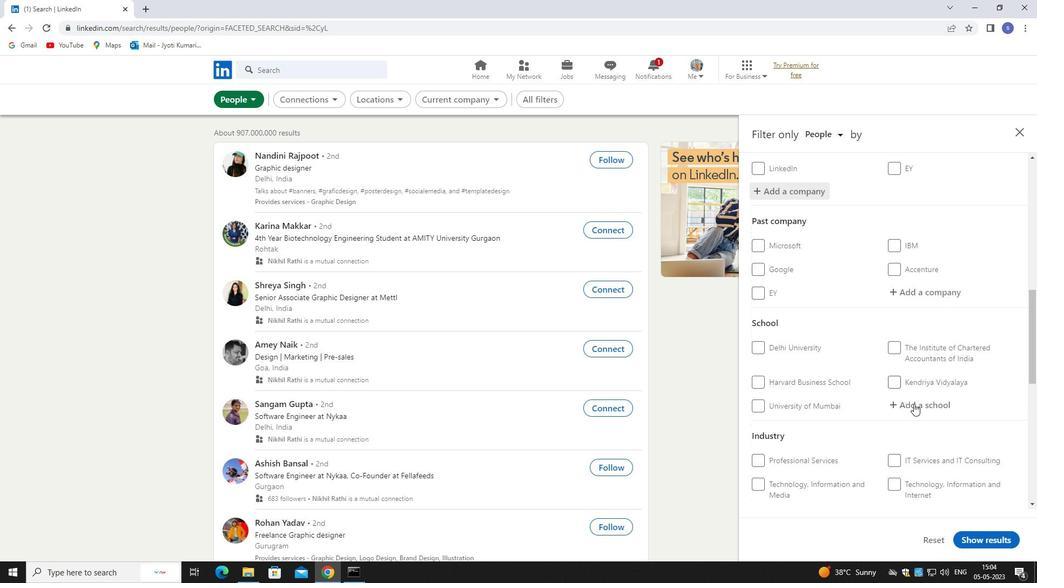 
Action: Mouse pressed left at (914, 406)
Screenshot: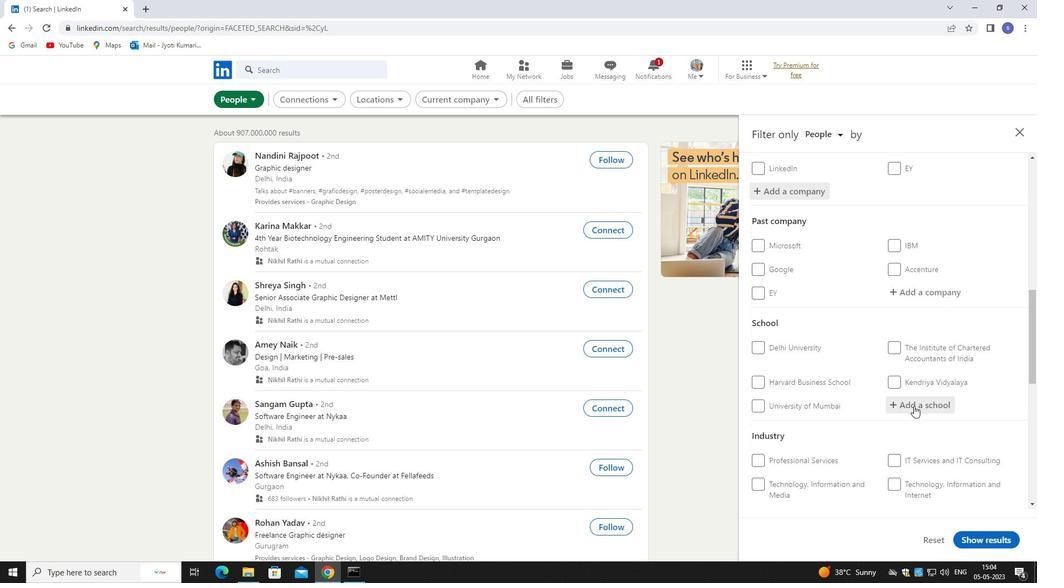 
Action: Mouse moved to (915, 403)
Screenshot: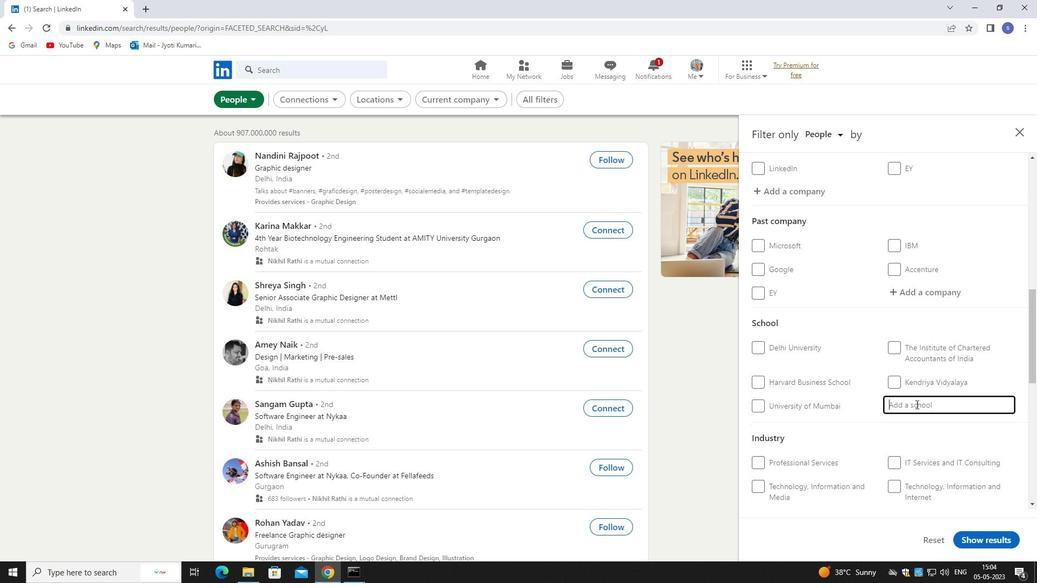 
Action: Key pressed dr.<Key.space>m<Key.backspace>n.<Key.space>g
Screenshot: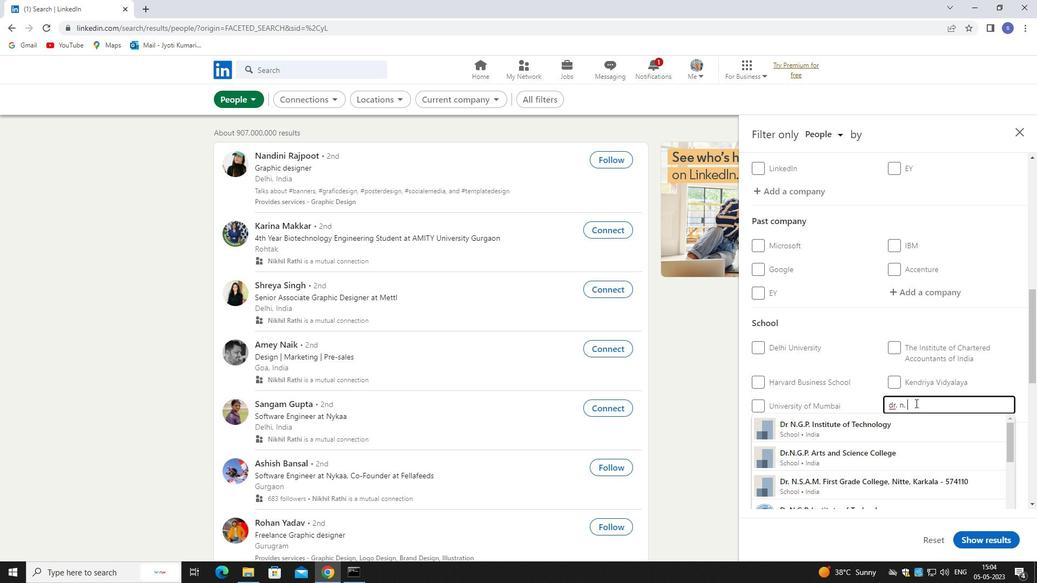 
Action: Mouse moved to (872, 452)
Screenshot: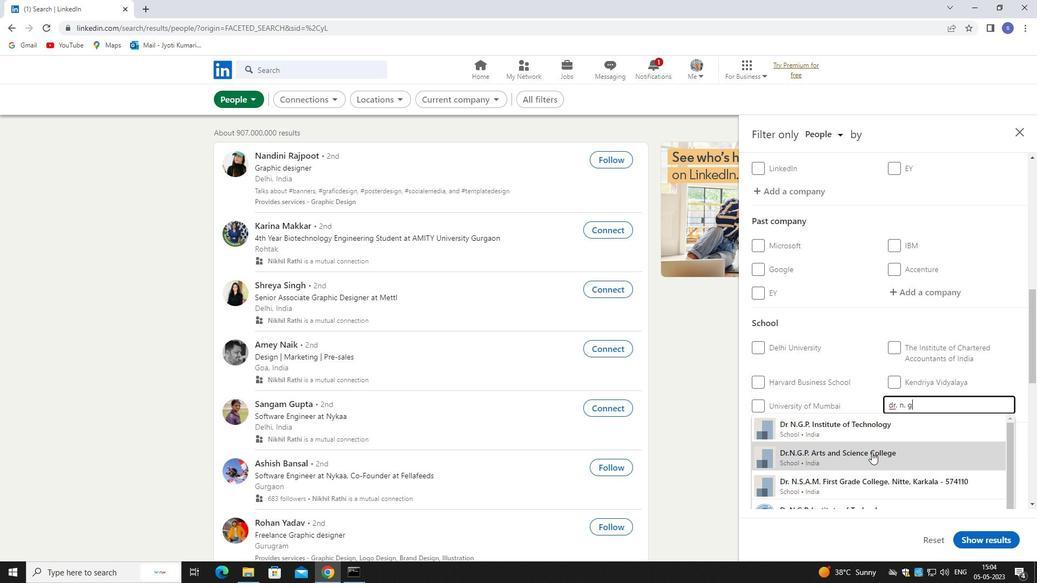 
Action: Mouse pressed left at (872, 452)
Screenshot: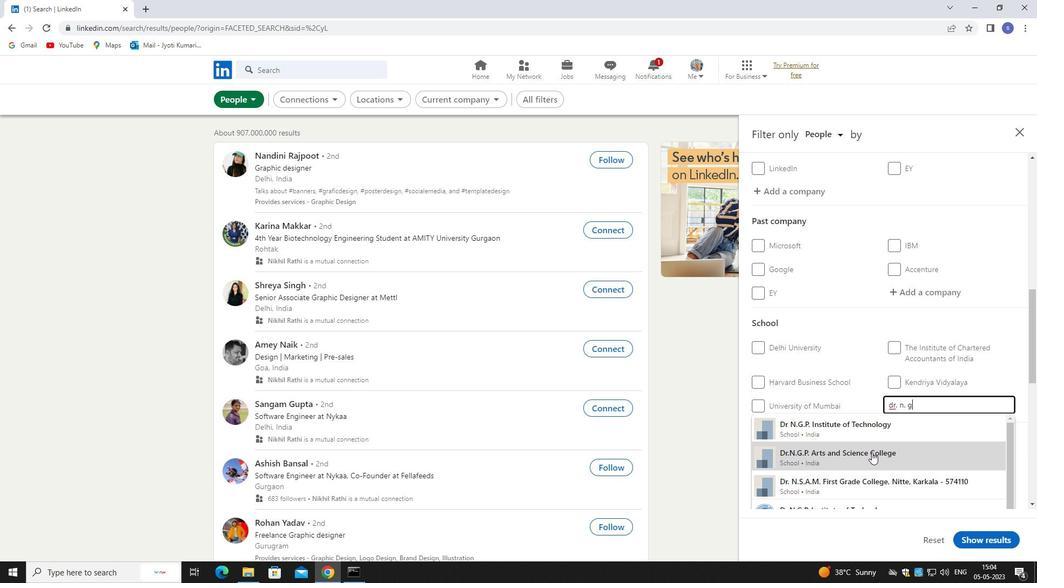 
Action: Mouse moved to (872, 453)
Screenshot: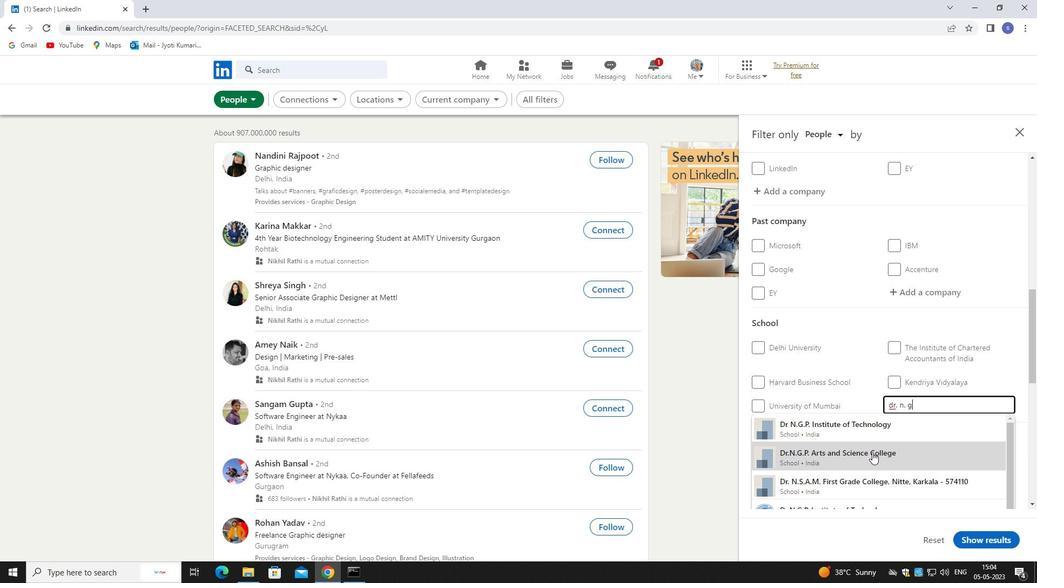 
Action: Mouse scrolled (872, 452) with delta (0, 0)
Screenshot: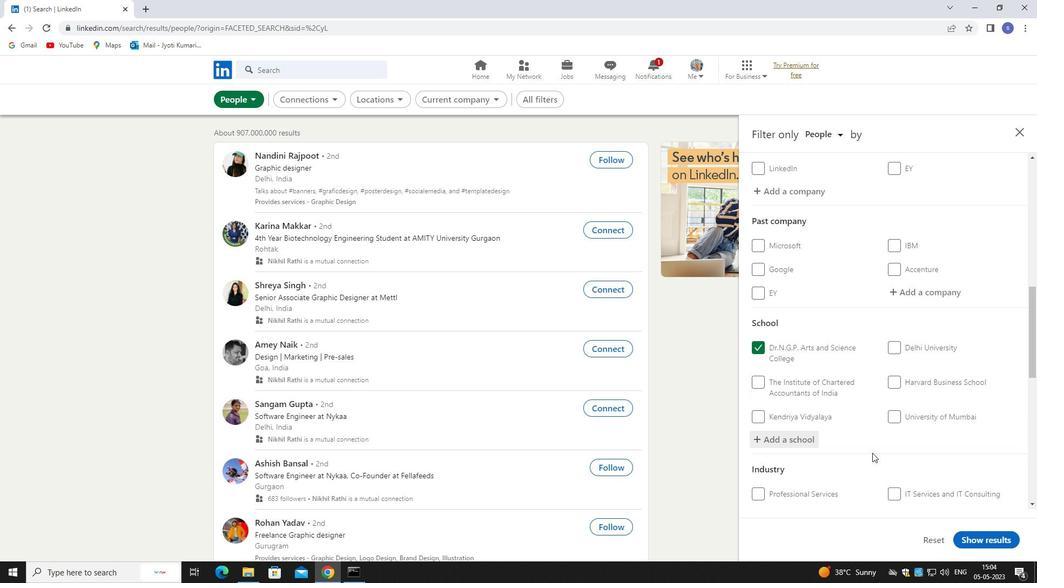
Action: Mouse scrolled (872, 452) with delta (0, 0)
Screenshot: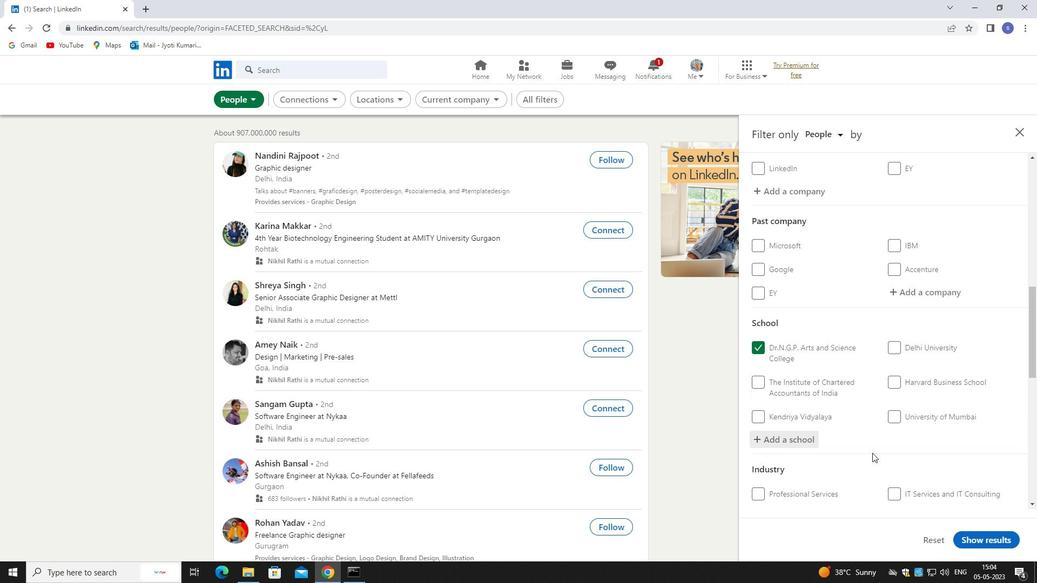 
Action: Mouse scrolled (872, 452) with delta (0, 0)
Screenshot: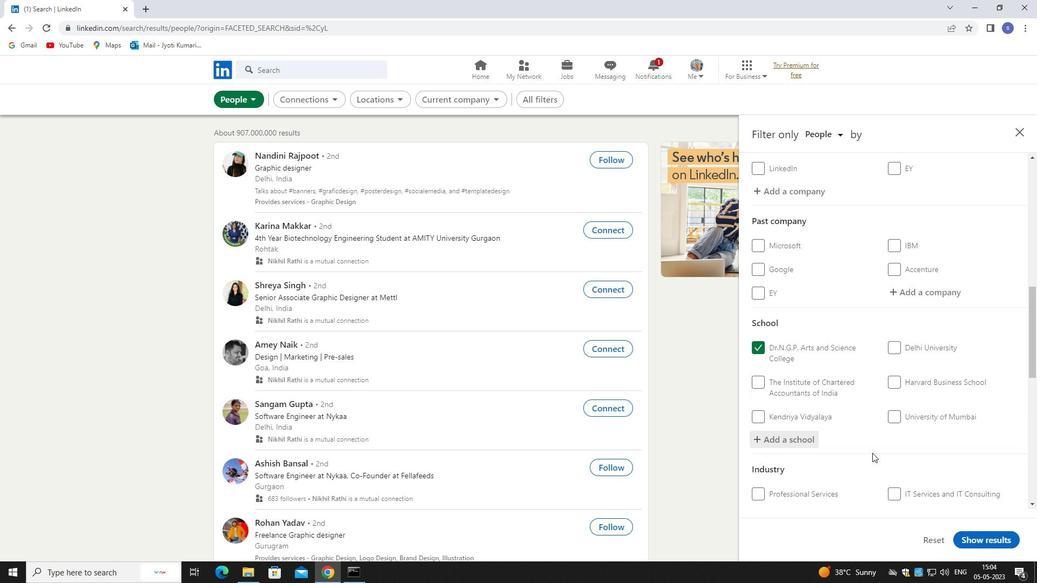 
Action: Mouse scrolled (872, 452) with delta (0, 0)
Screenshot: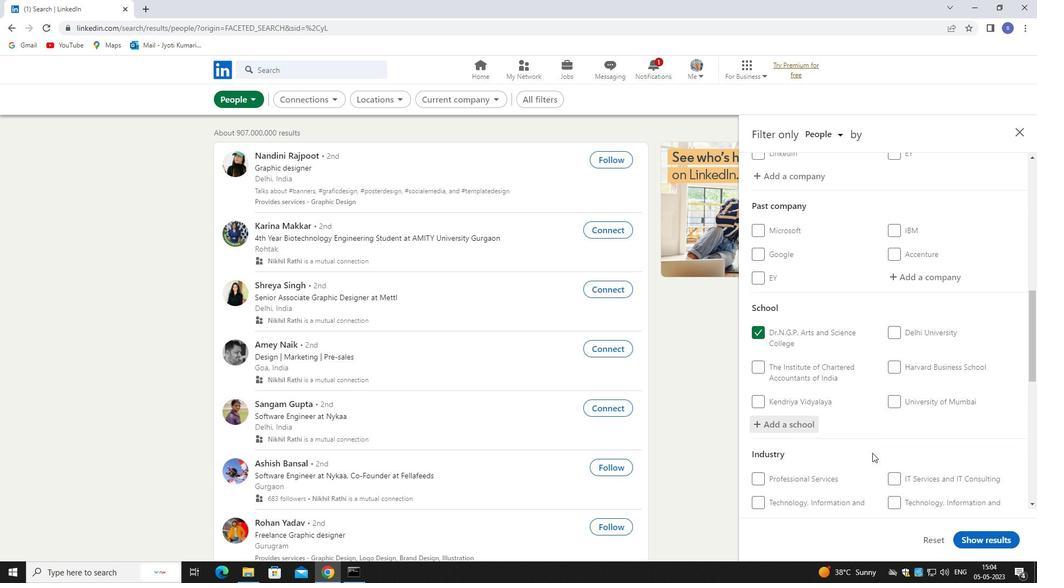 
Action: Mouse moved to (940, 332)
Screenshot: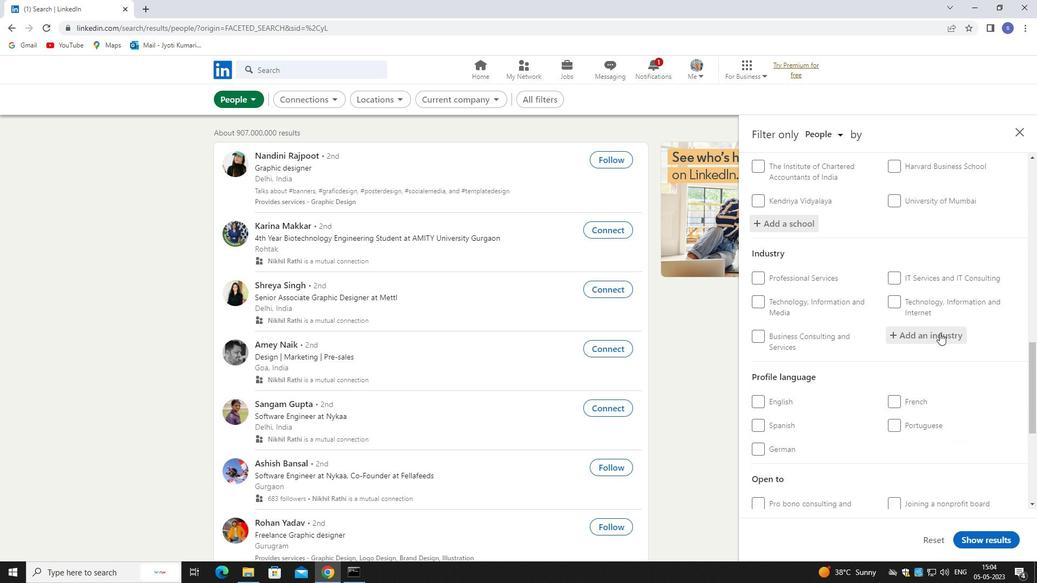 
Action: Mouse pressed left at (940, 332)
Screenshot: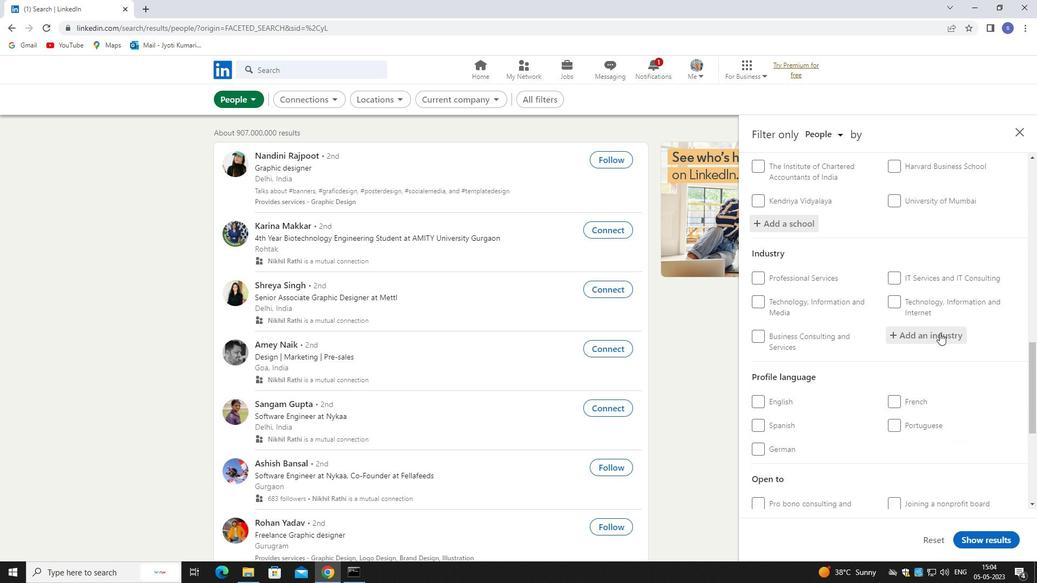 
Action: Mouse moved to (941, 332)
Screenshot: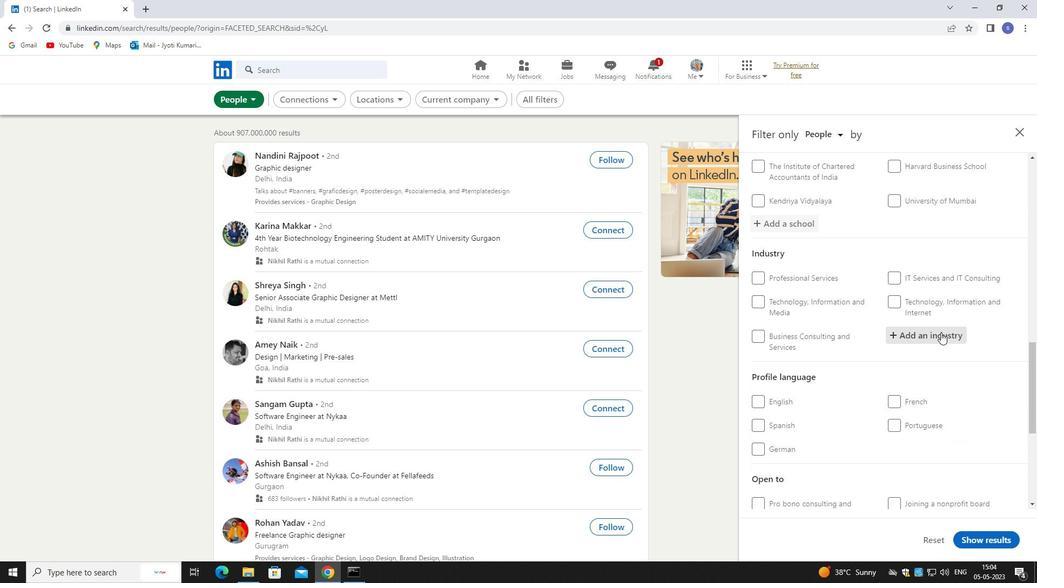 
Action: Key pressed w
Screenshot: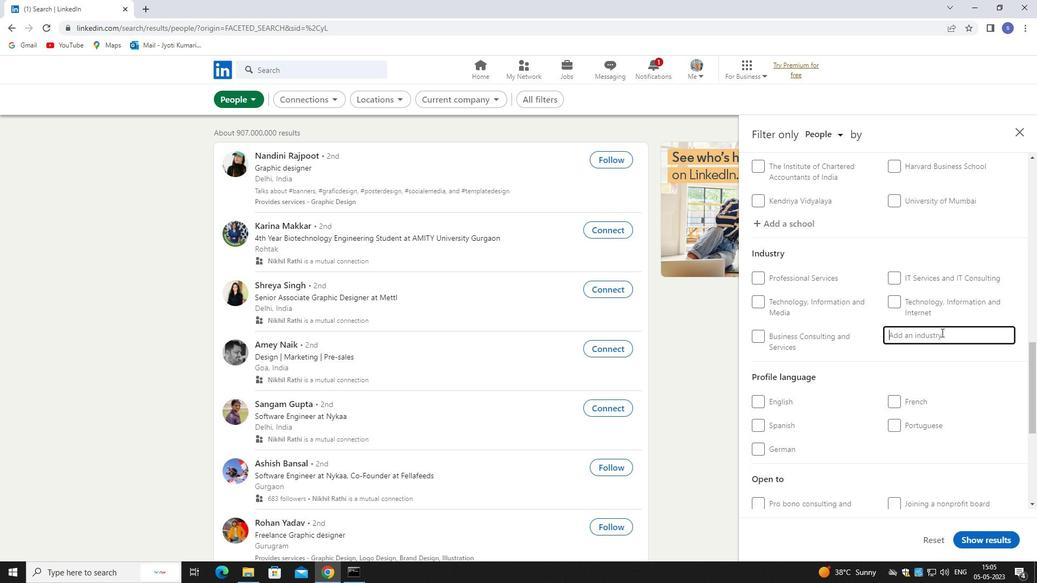 
Action: Mouse moved to (942, 333)
Screenshot: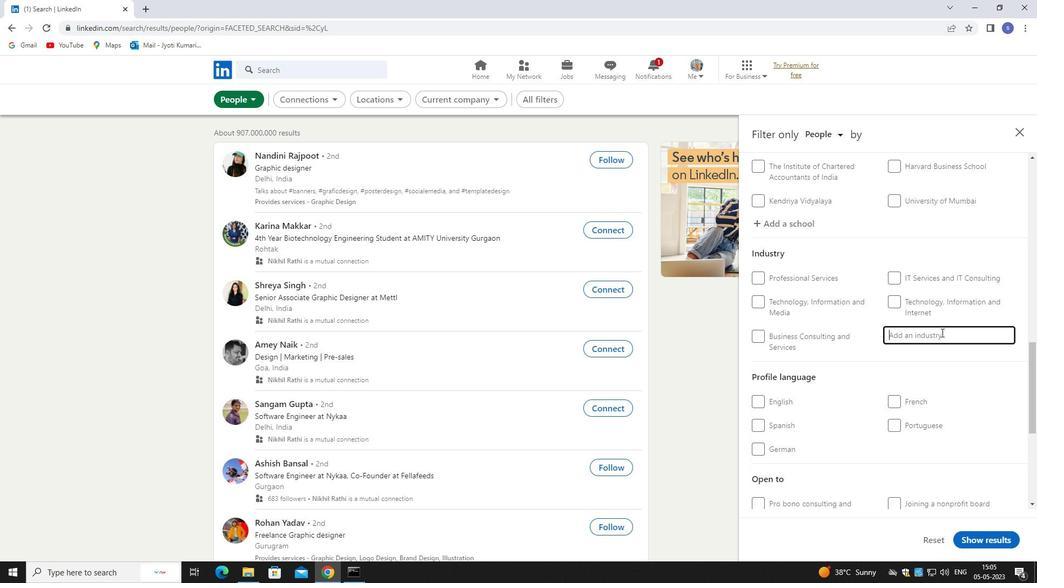 
Action: Key pressed holesale
Screenshot: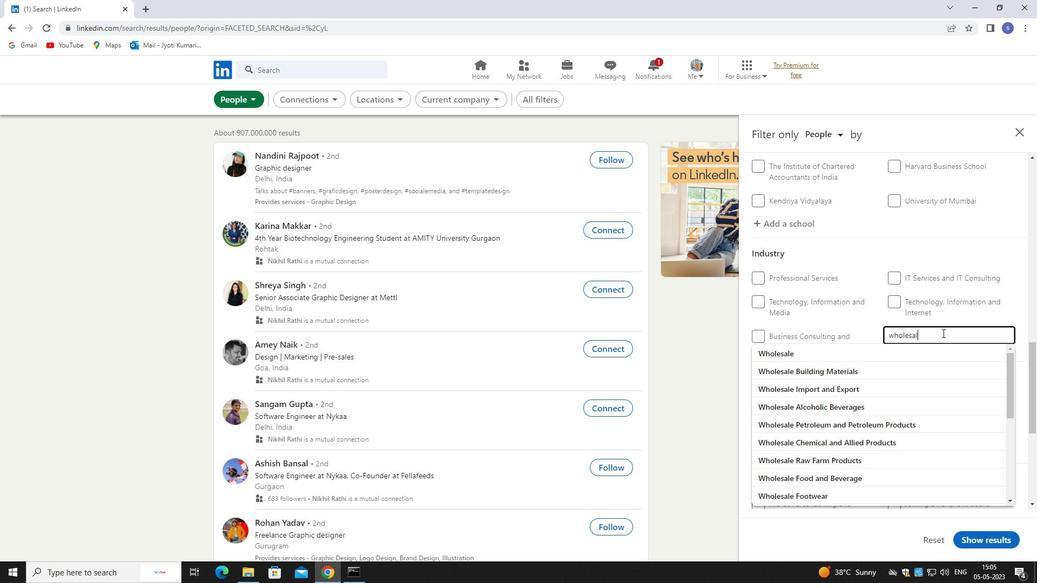 
Action: Mouse moved to (929, 431)
Screenshot: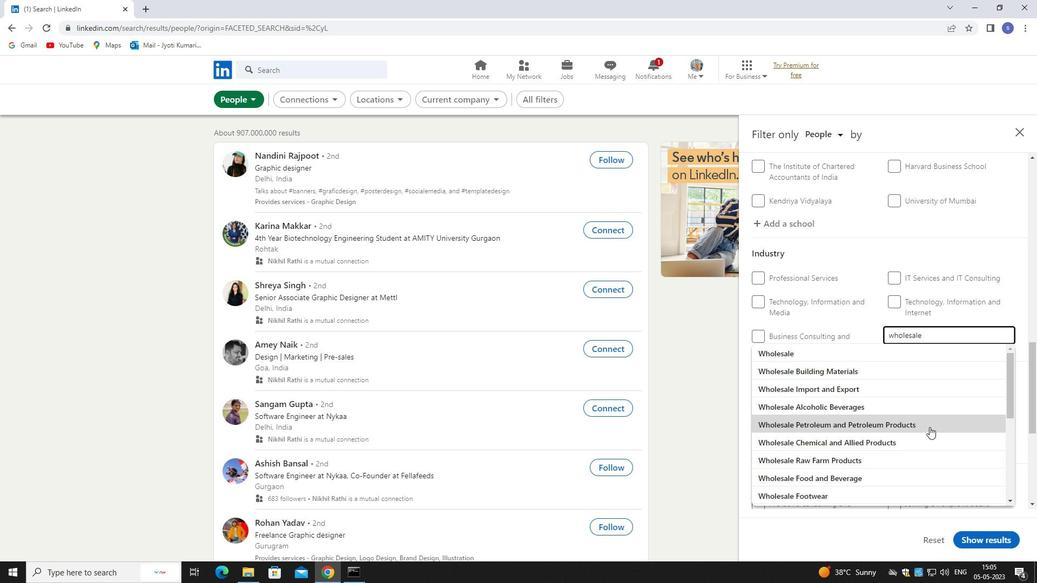 
Action: Mouse scrolled (929, 430) with delta (0, 0)
Screenshot: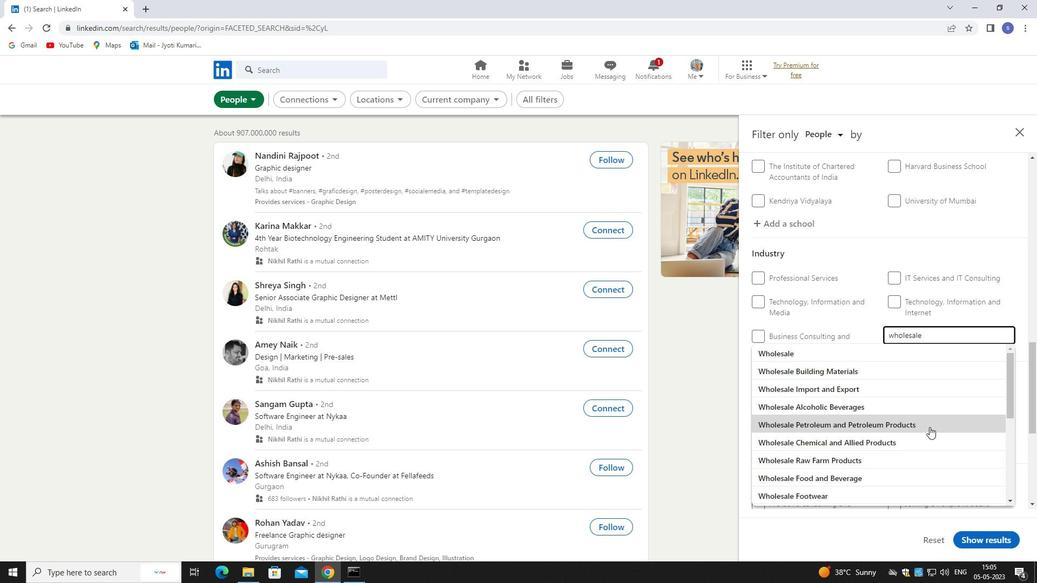 
Action: Mouse moved to (929, 433)
Screenshot: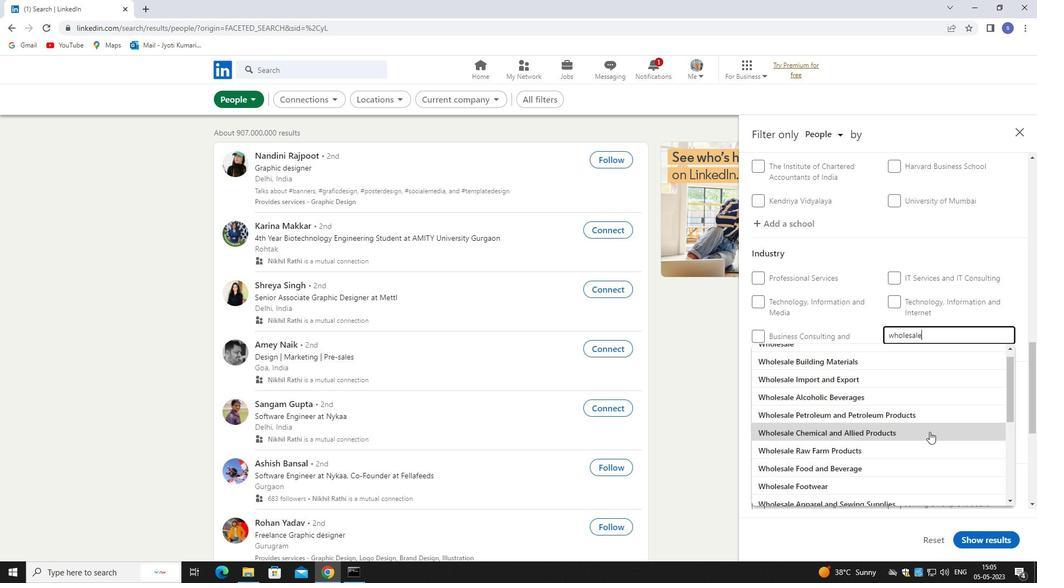 
Action: Mouse scrolled (929, 433) with delta (0, 0)
Screenshot: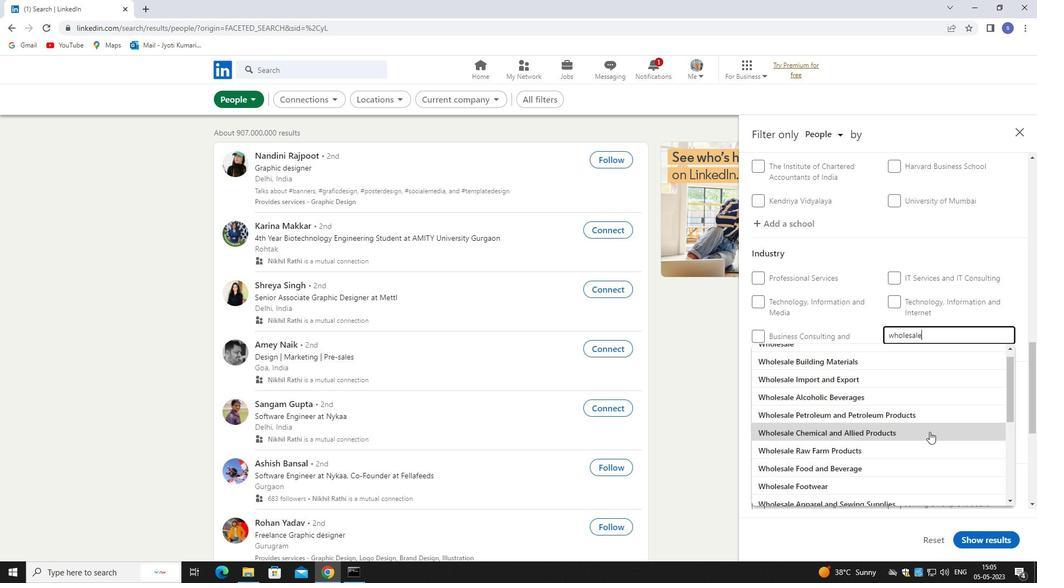 
Action: Mouse moved to (929, 424)
Screenshot: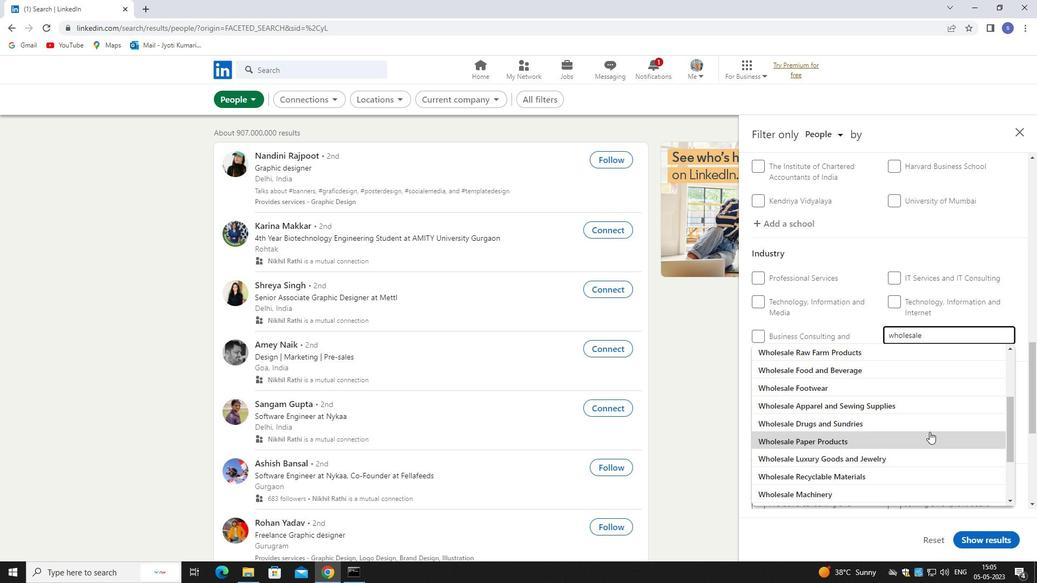 
Action: Mouse pressed left at (929, 424)
Screenshot: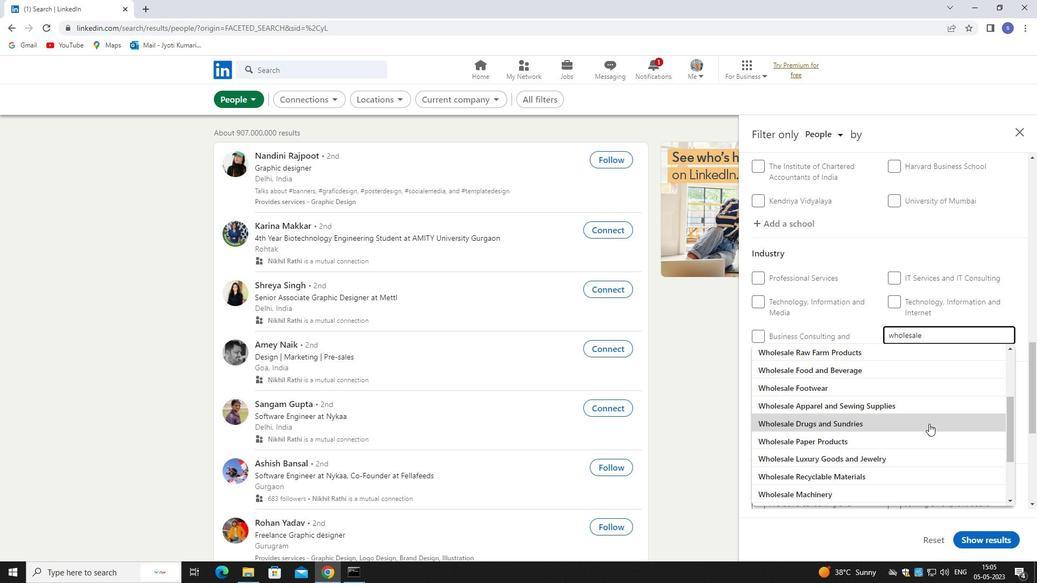 
Action: Mouse moved to (929, 424)
Screenshot: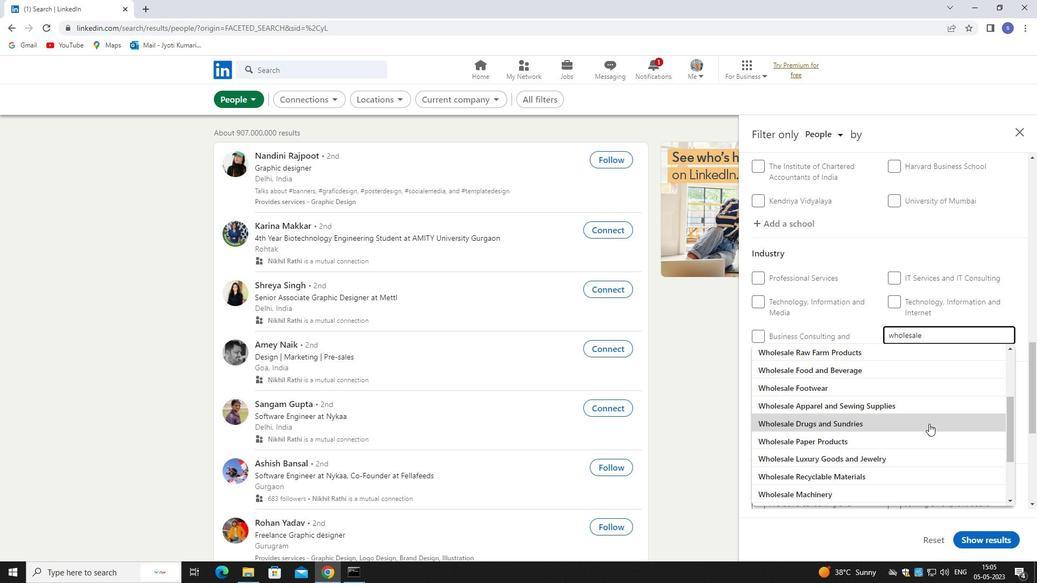 
Action: Mouse scrolled (929, 423) with delta (0, 0)
Screenshot: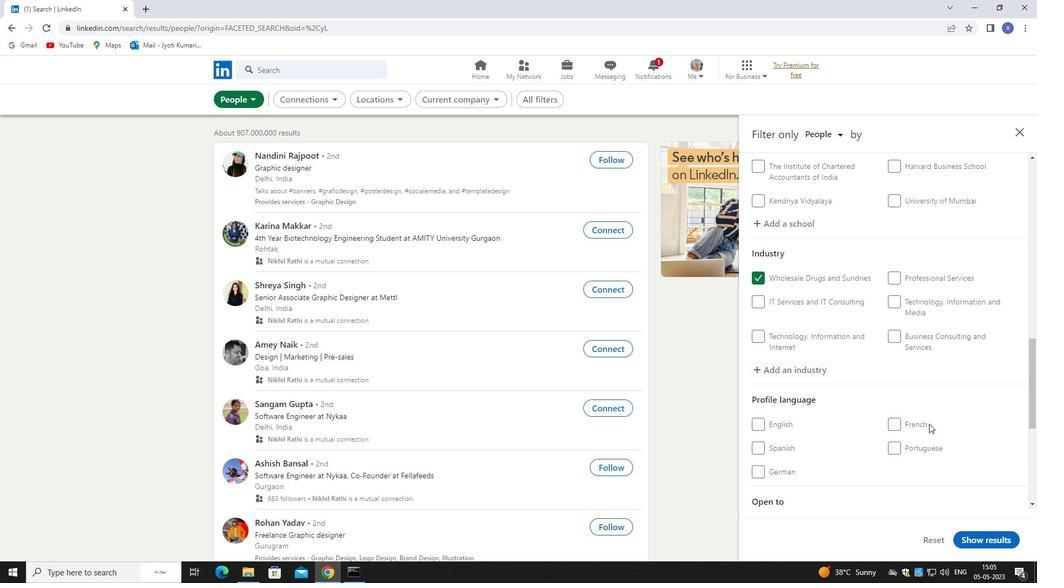 
Action: Mouse scrolled (929, 423) with delta (0, 0)
Screenshot: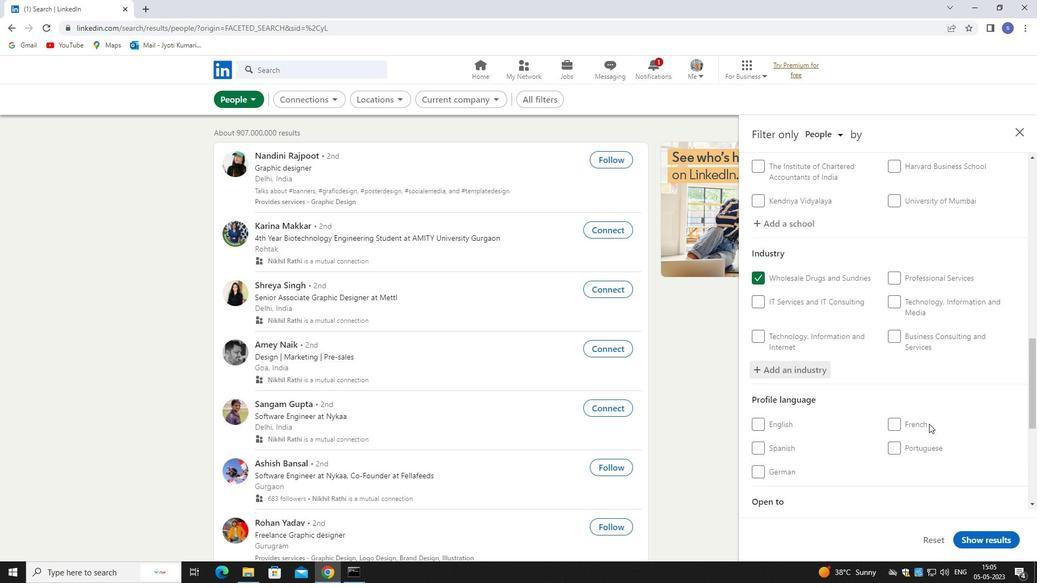 
Action: Mouse scrolled (929, 423) with delta (0, 0)
Screenshot: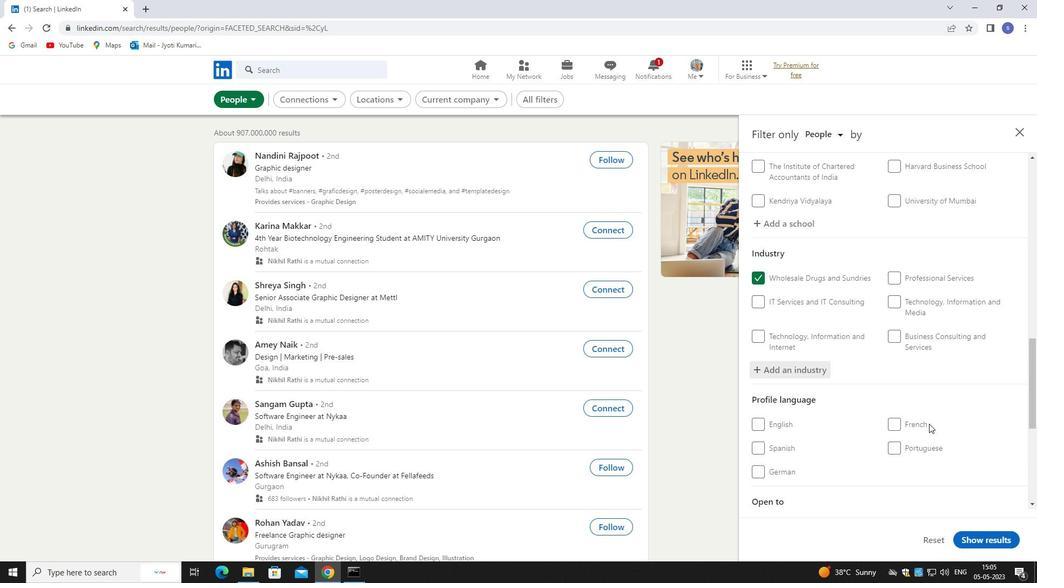 
Action: Mouse moved to (771, 266)
Screenshot: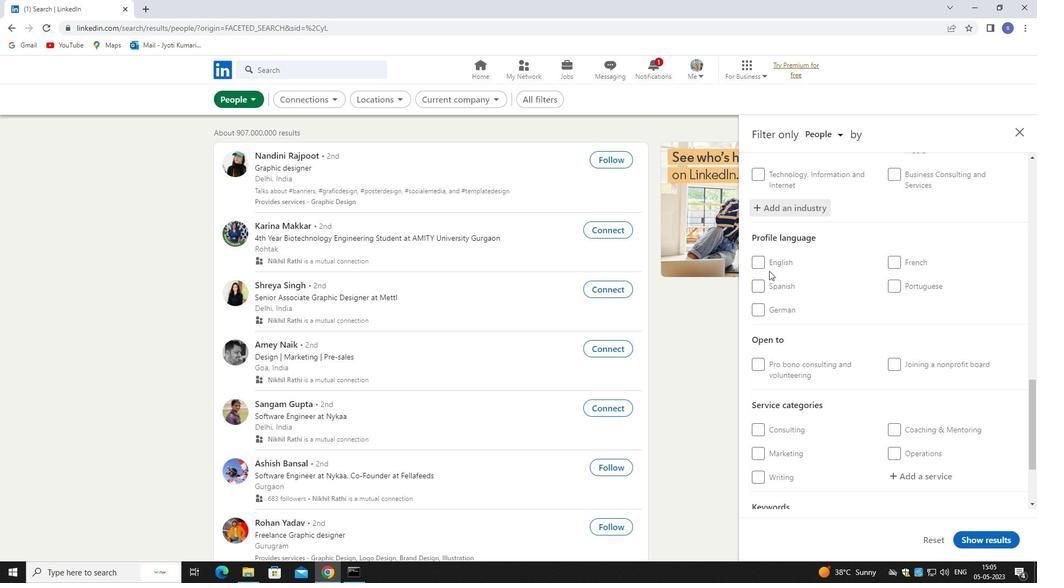 
Action: Mouse pressed left at (771, 266)
Screenshot: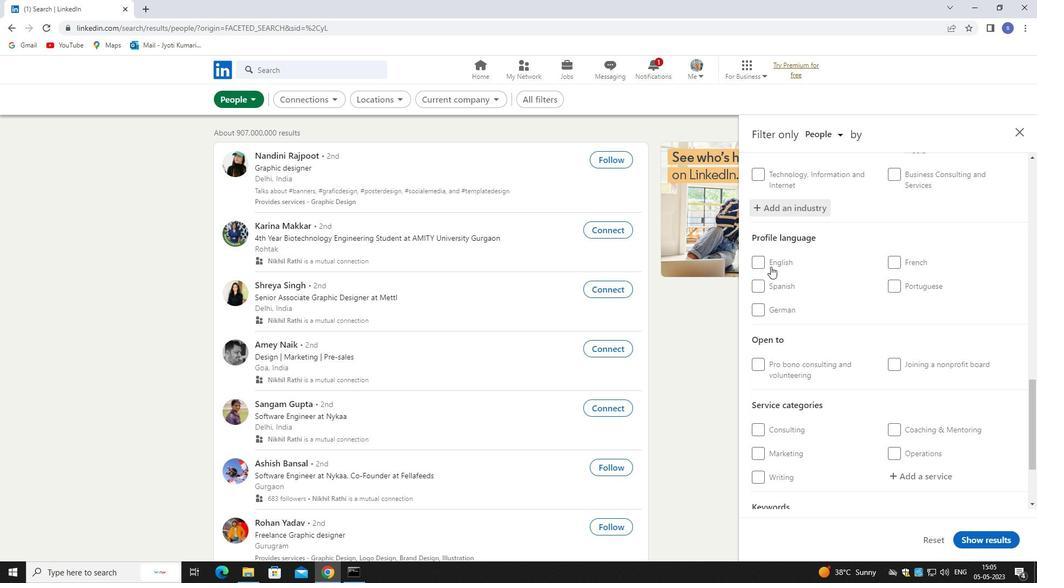
Action: Mouse moved to (765, 258)
Screenshot: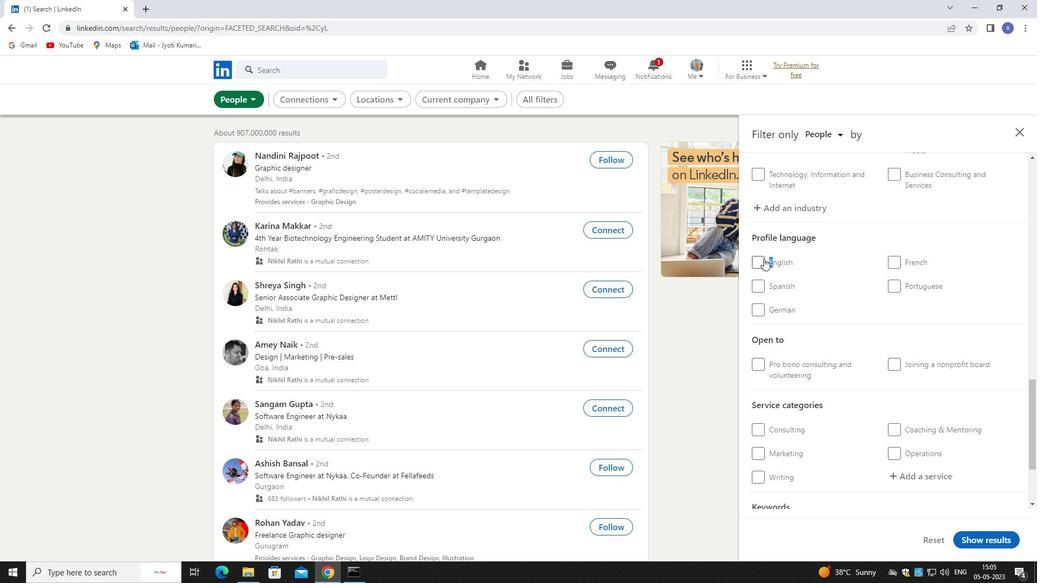 
Action: Mouse pressed left at (765, 258)
Screenshot: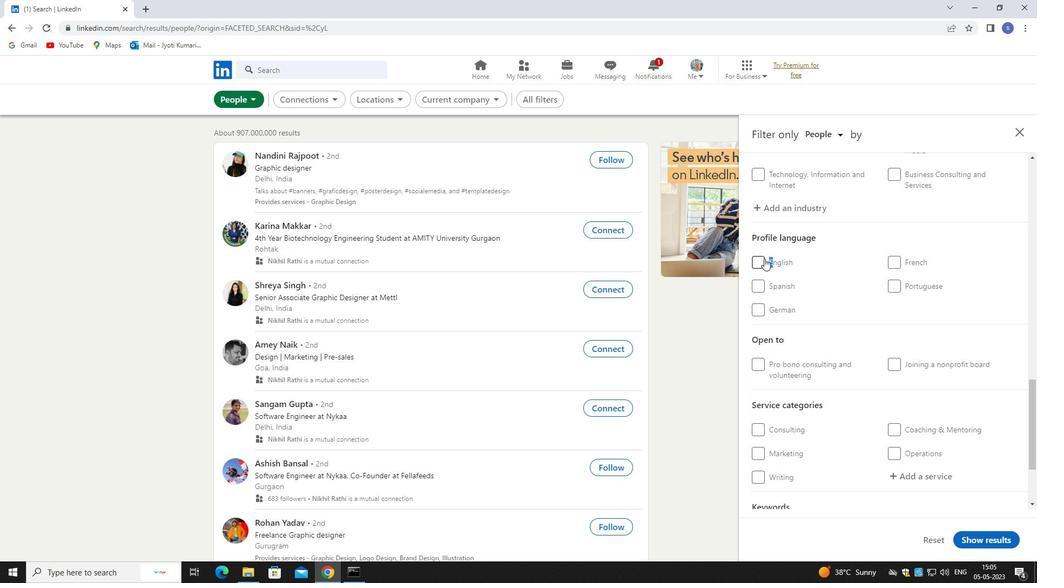
Action: Mouse moved to (817, 307)
Screenshot: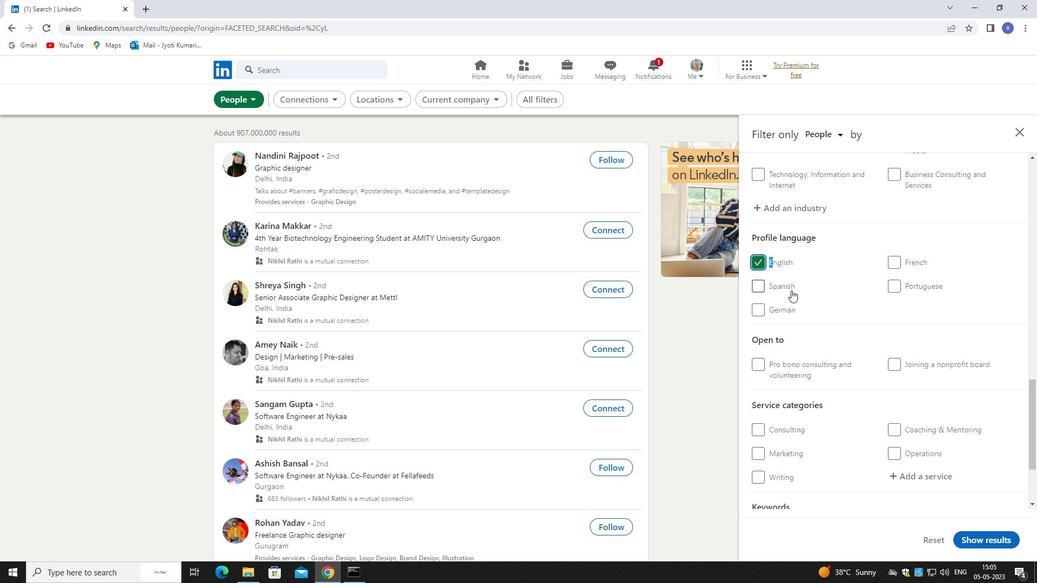 
Action: Mouse scrolled (817, 306) with delta (0, 0)
Screenshot: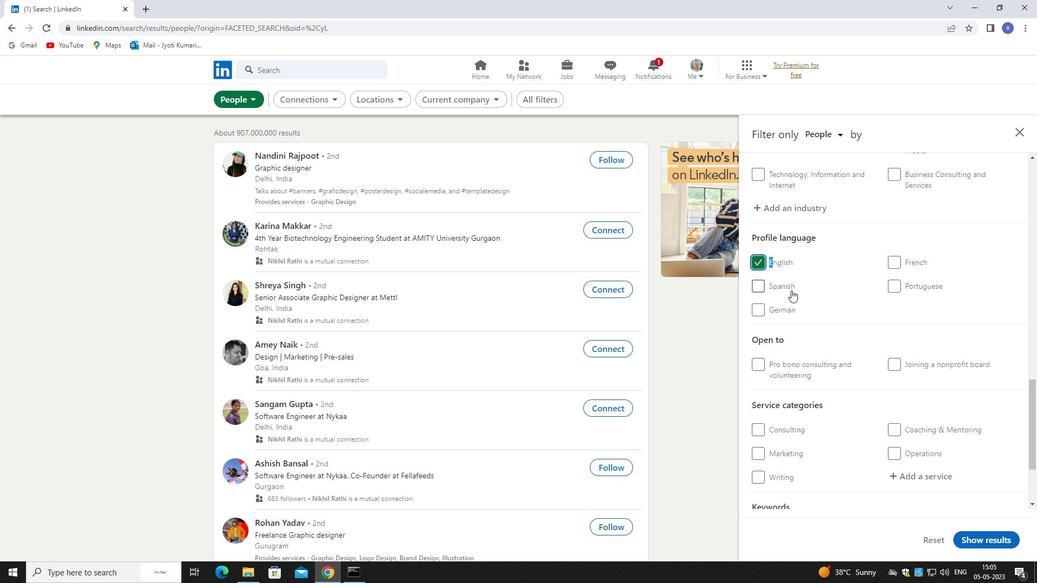 
Action: Mouse moved to (821, 311)
Screenshot: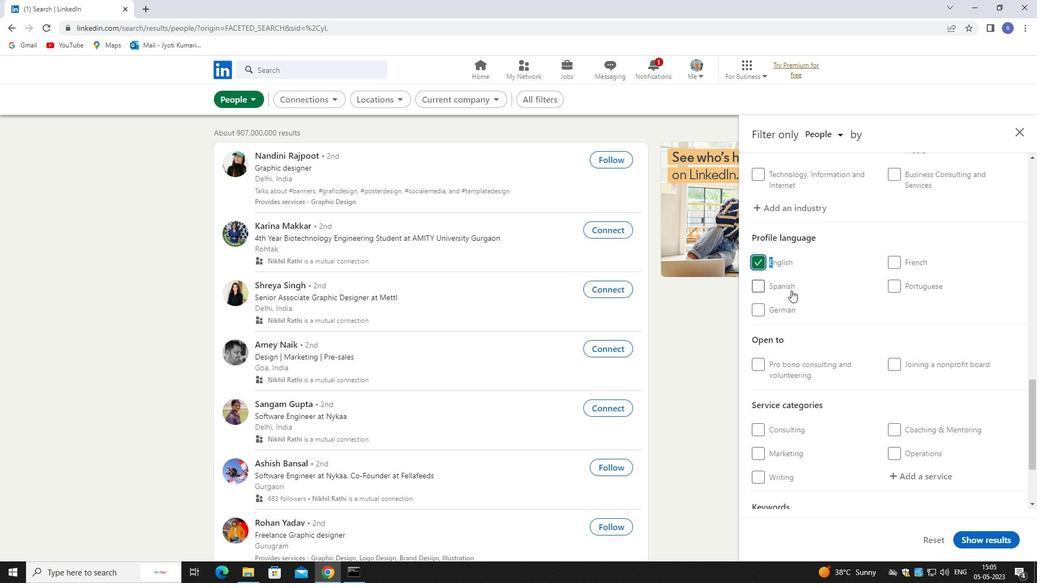 
Action: Mouse scrolled (821, 310) with delta (0, 0)
Screenshot: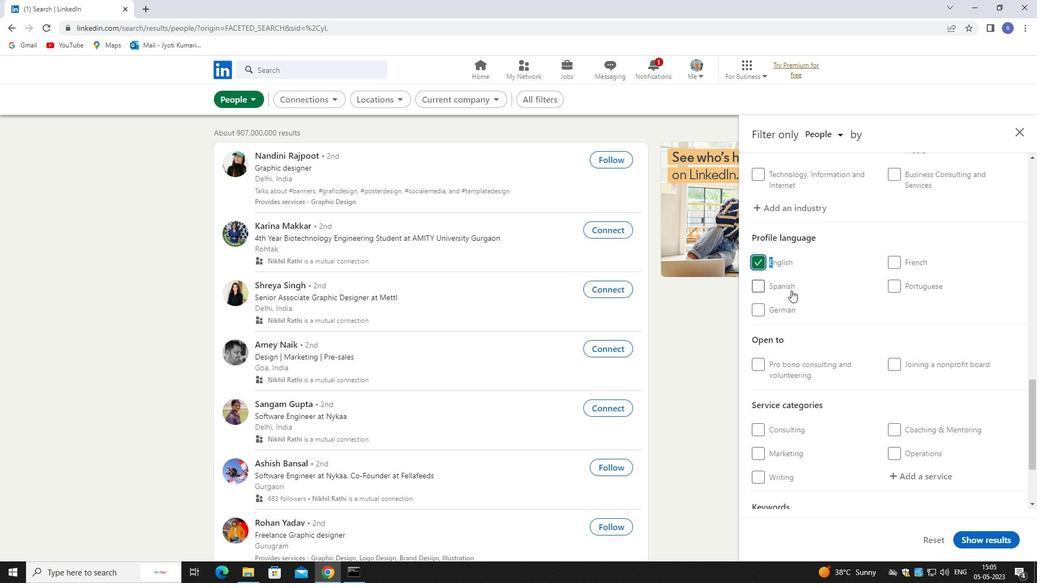 
Action: Mouse moved to (823, 312)
Screenshot: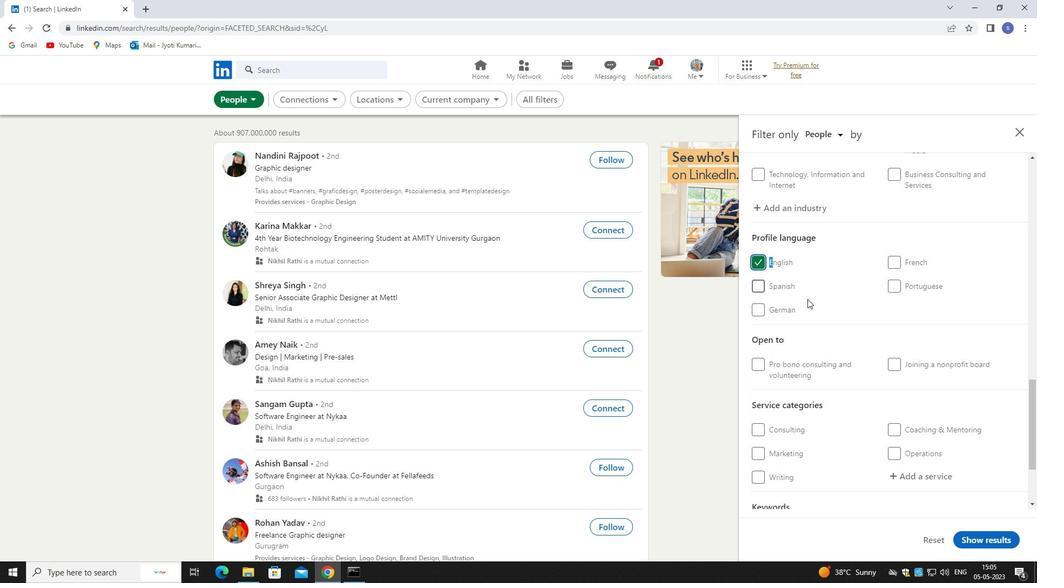 
Action: Mouse scrolled (823, 312) with delta (0, 0)
Screenshot: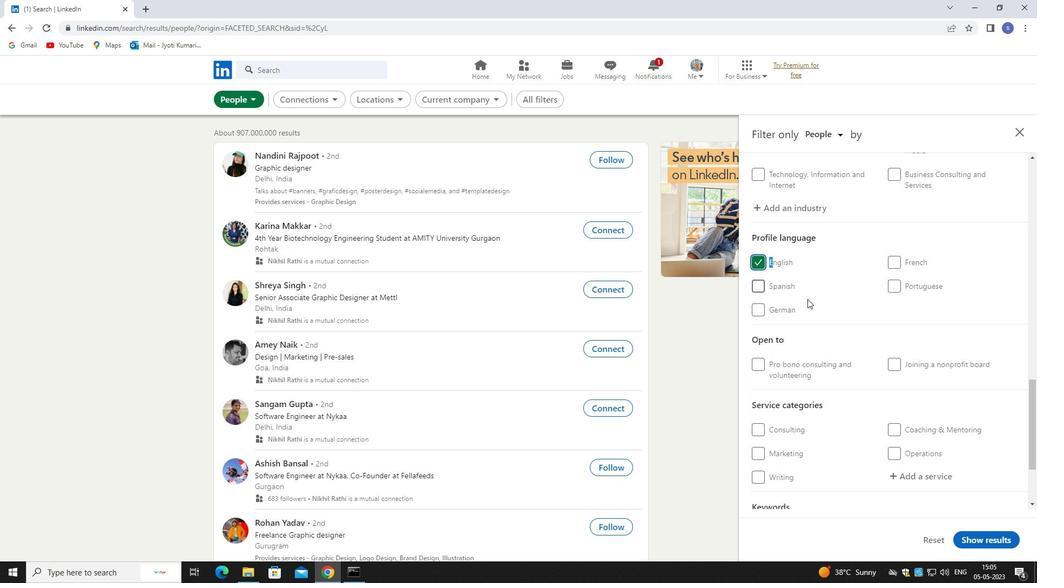 
Action: Mouse moved to (919, 358)
Screenshot: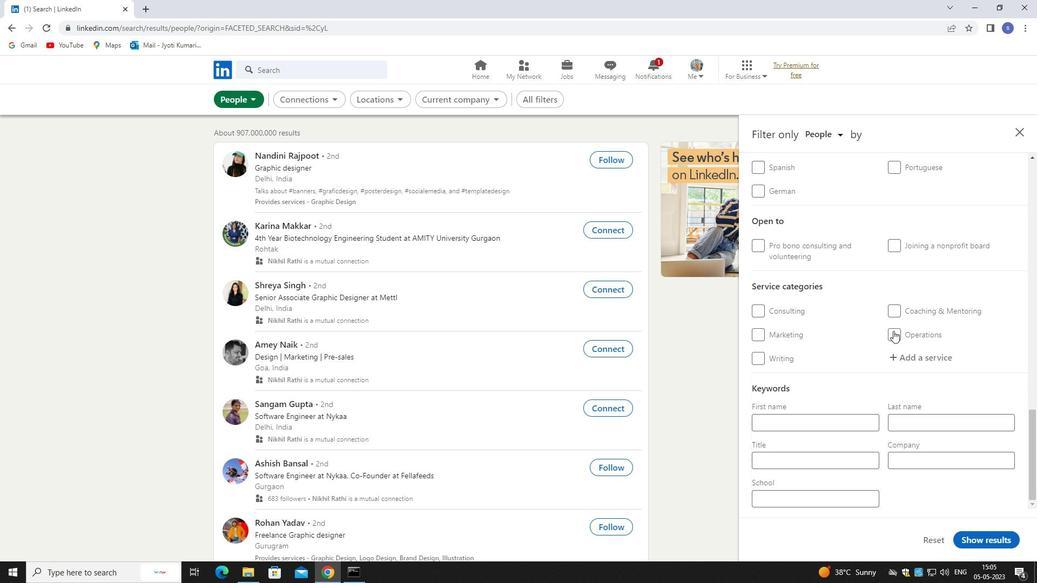 
Action: Mouse pressed left at (919, 358)
Screenshot: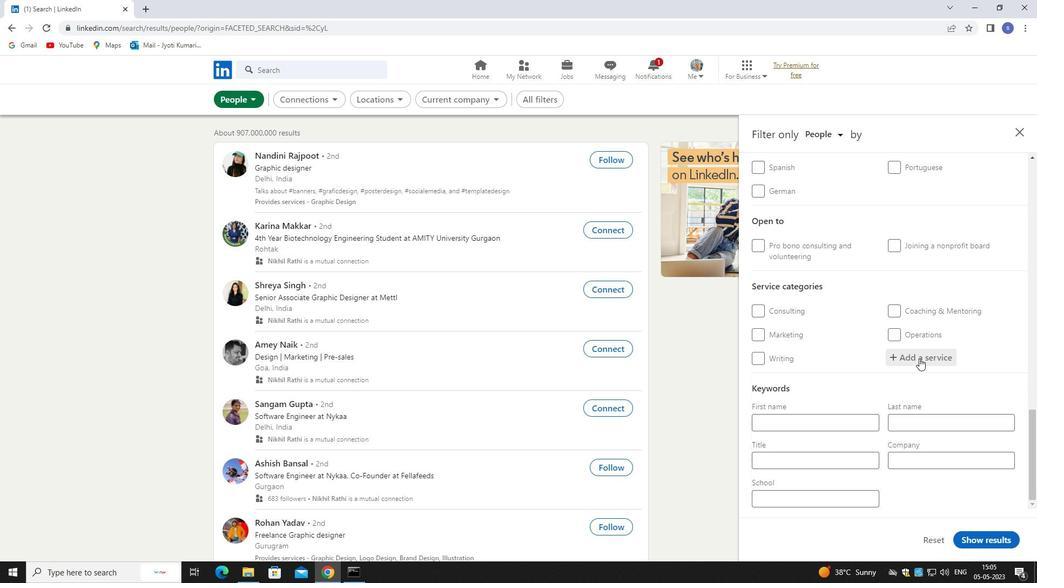 
Action: Mouse moved to (919, 355)
Screenshot: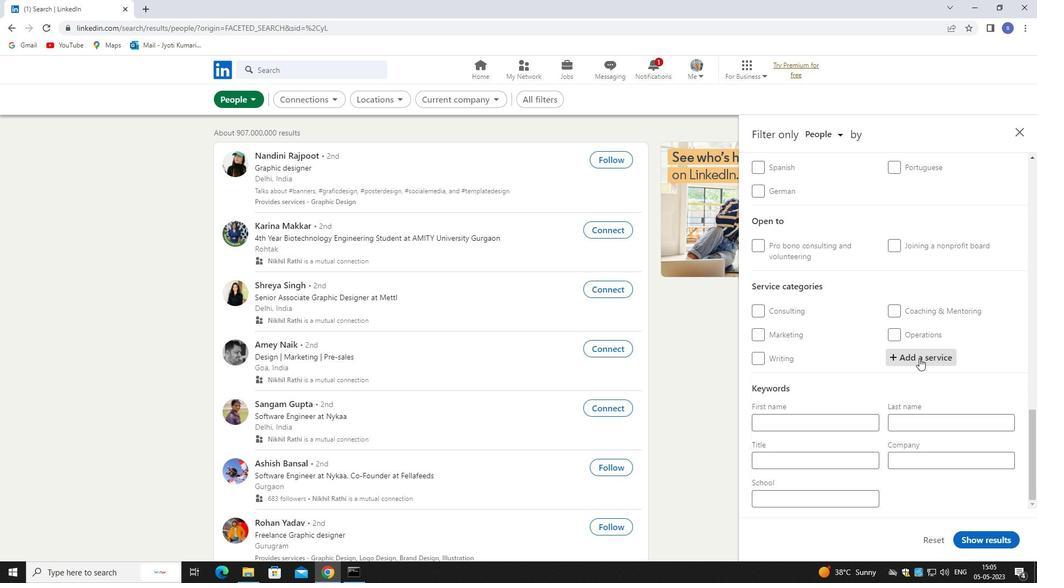 
Action: Key pressed financial
Screenshot: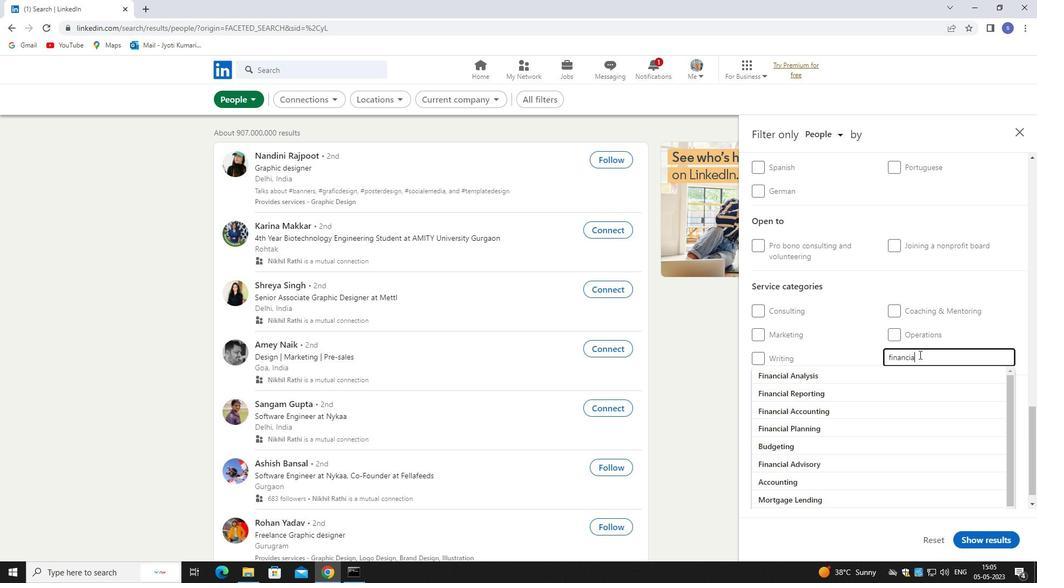 
Action: Mouse moved to (952, 411)
Screenshot: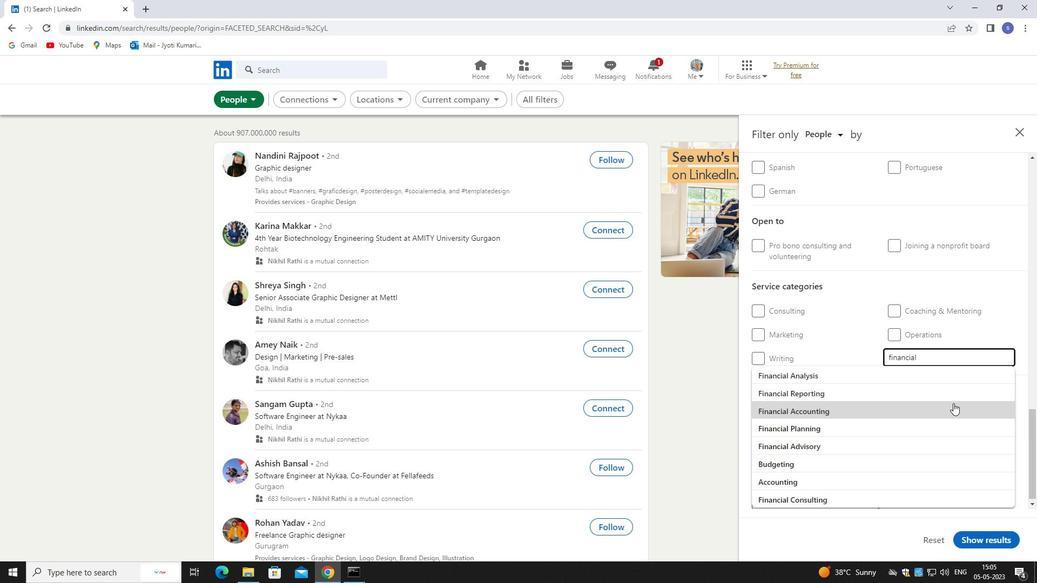 
Action: Mouse pressed left at (952, 411)
Screenshot: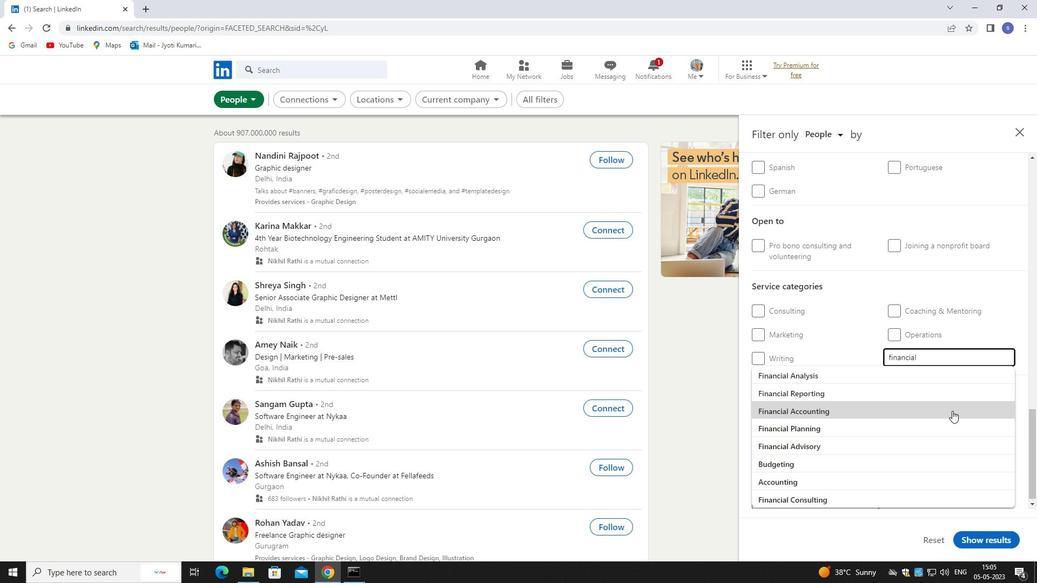 
Action: Mouse scrolled (952, 410) with delta (0, 0)
Screenshot: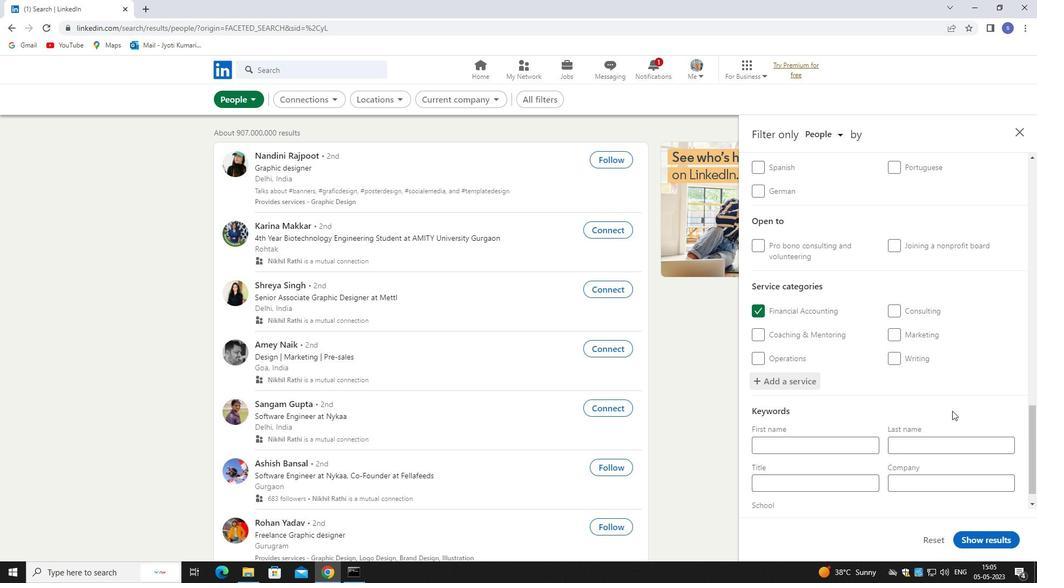 
Action: Mouse scrolled (952, 410) with delta (0, 0)
Screenshot: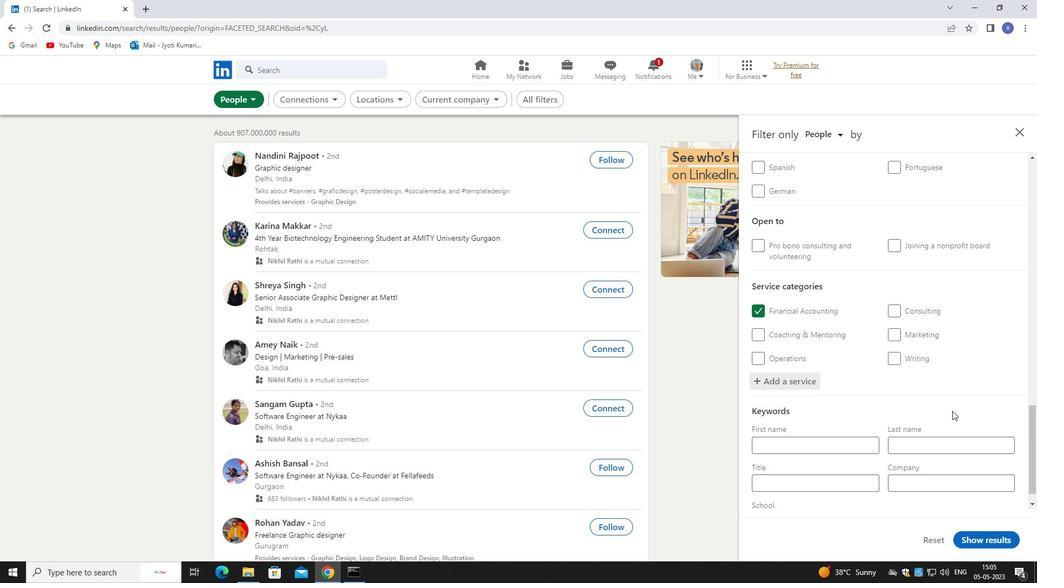 
Action: Mouse moved to (952, 411)
Screenshot: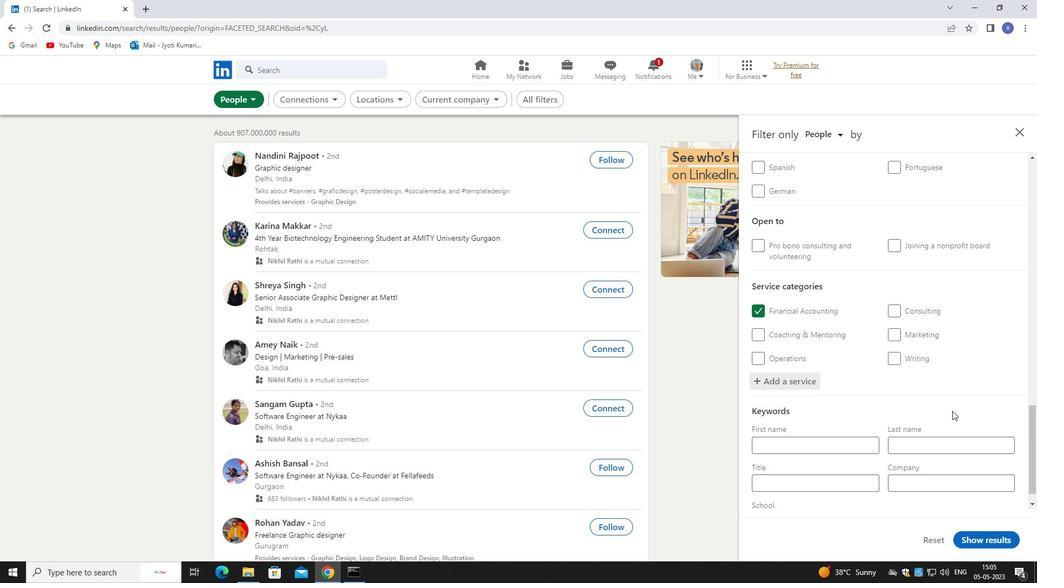 
Action: Mouse scrolled (952, 410) with delta (0, 0)
Screenshot: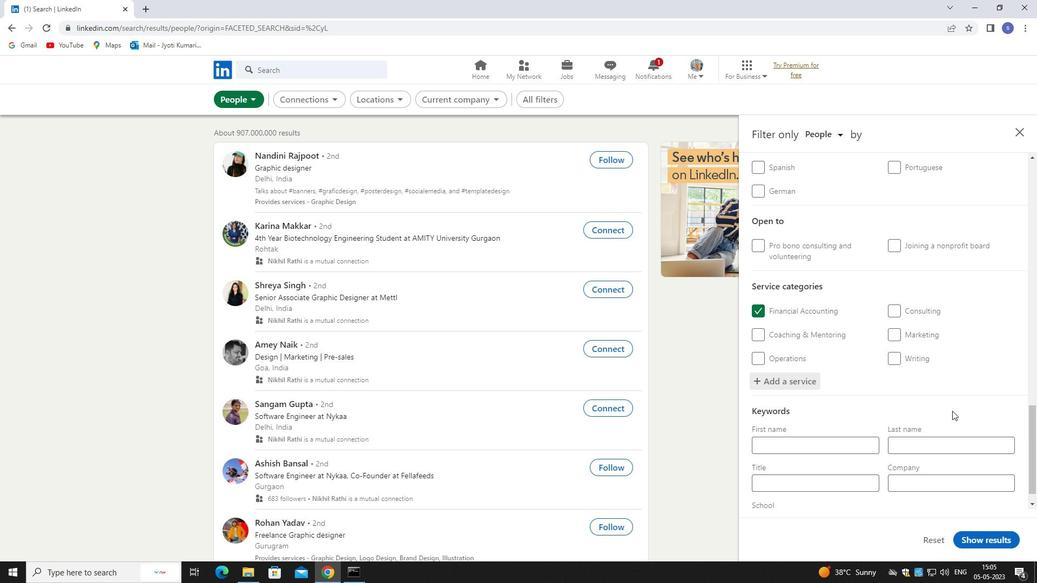 
Action: Mouse moved to (834, 459)
Screenshot: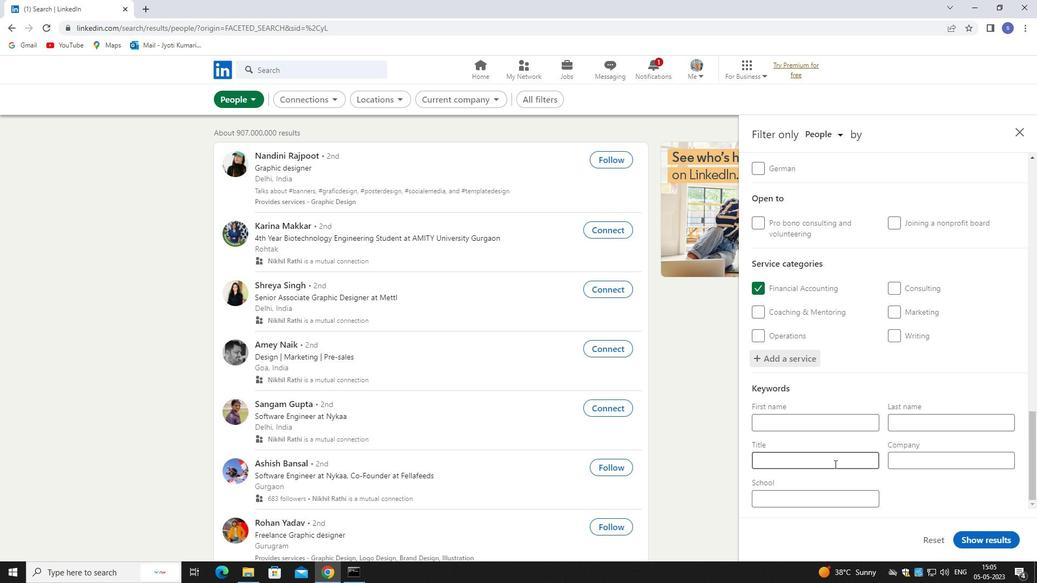 
Action: Mouse pressed left at (834, 459)
Screenshot: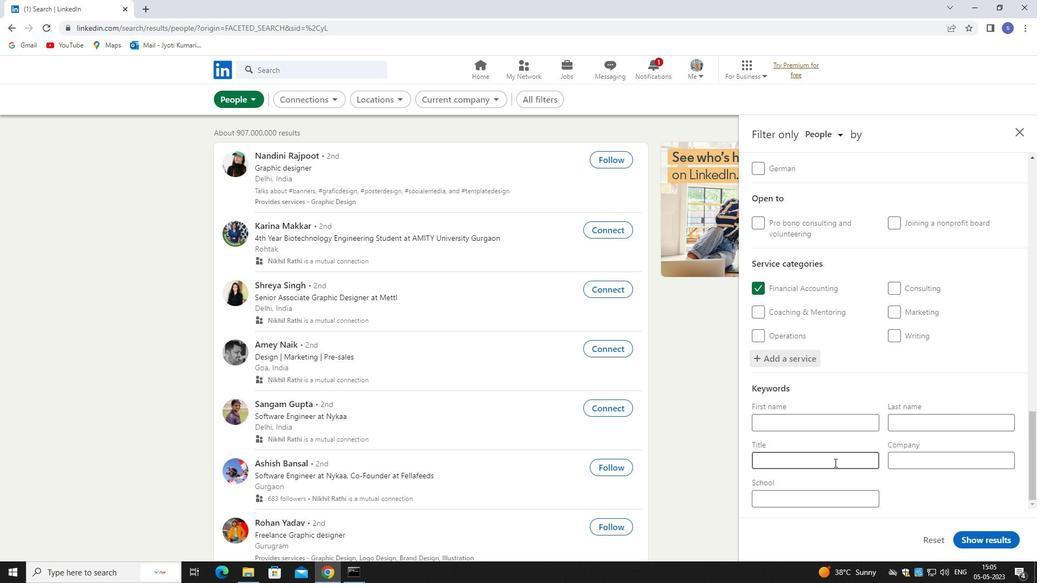 
Action: Key pressed <Key.shift>CLERK
Screenshot: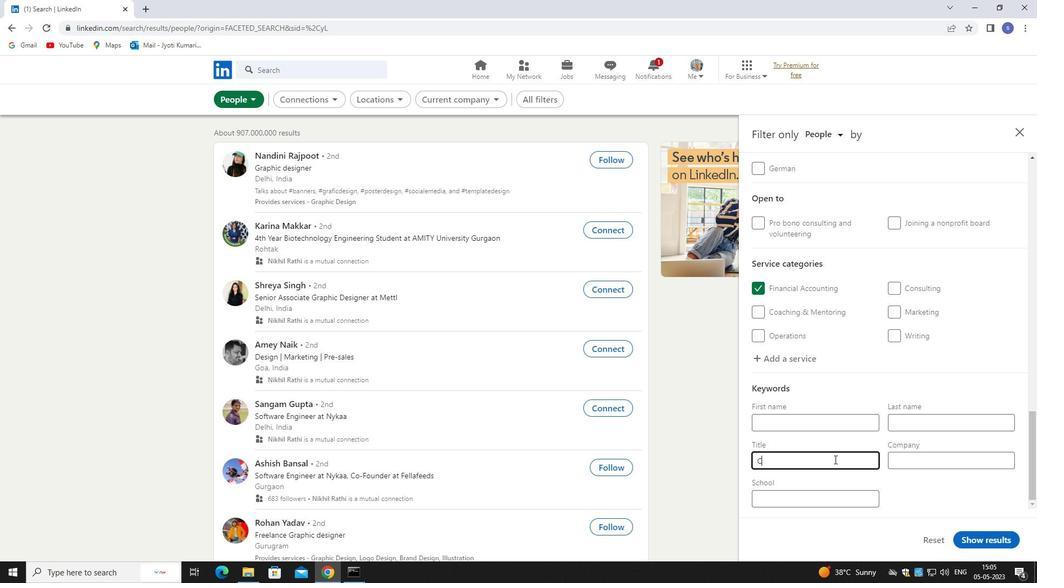 
Action: Mouse moved to (974, 541)
Screenshot: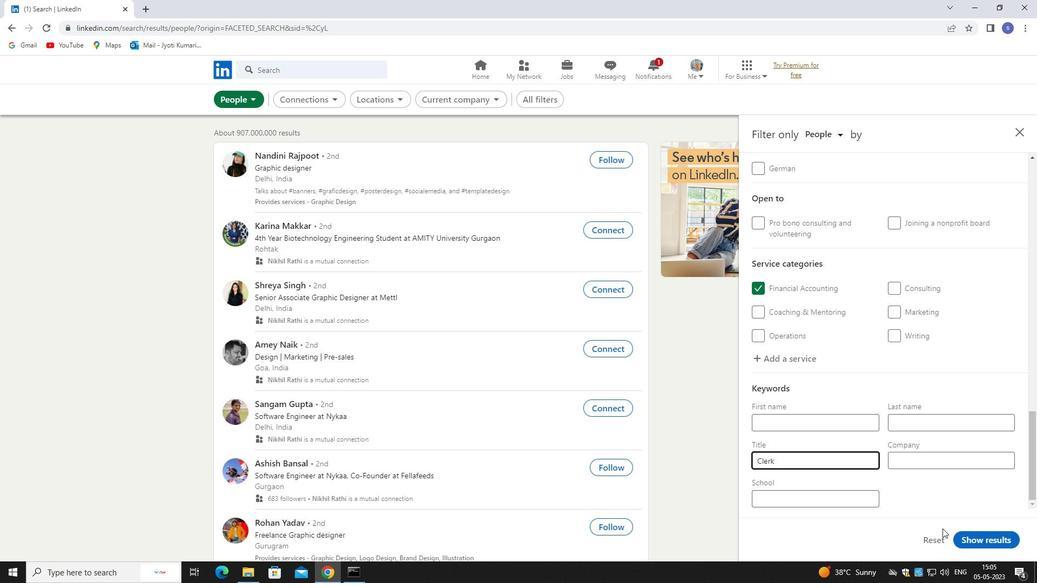 
Action: Mouse pressed left at (974, 541)
Screenshot: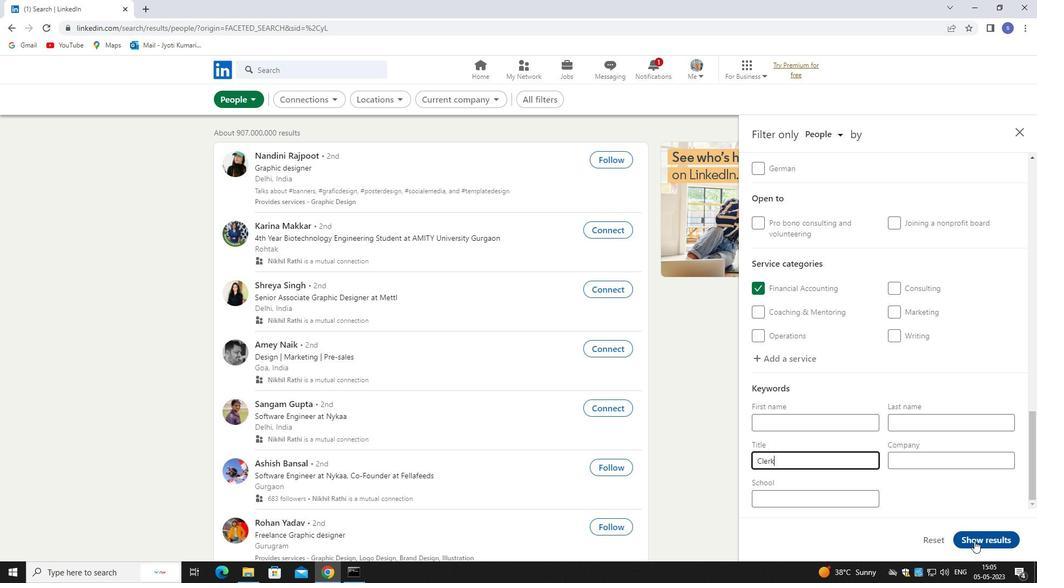 
Action: Mouse moved to (975, 540)
Screenshot: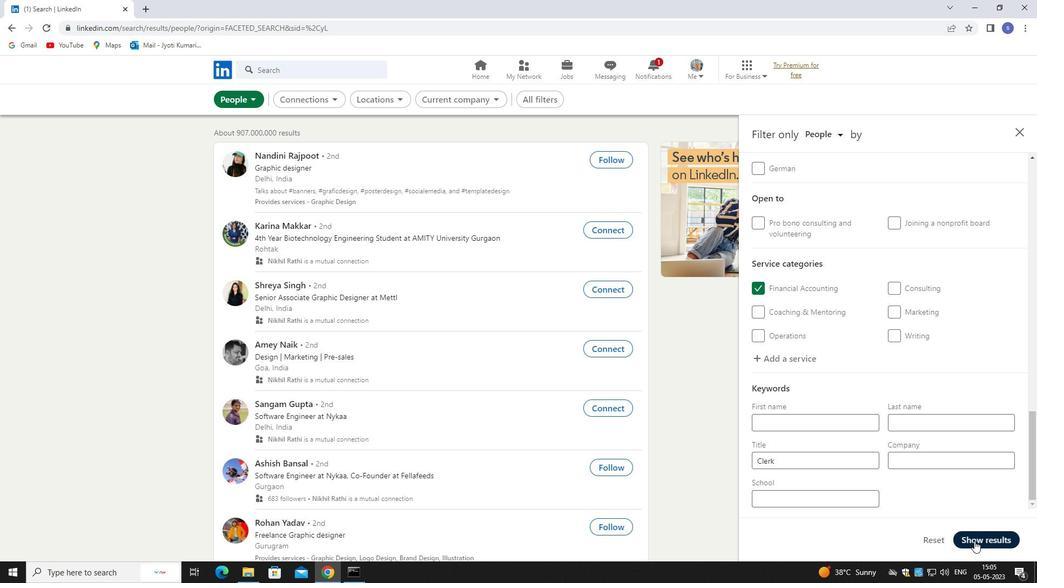 
